 Task: Log work in the project VitalTech for the issue 'Implement a new cloud-based procurement system for a company with advanced vendor management and sourcing capabilities' spent time as '3w 1d 23h 48m' and remaining time as '6w 5d 11h 46m' and move to bottom of backlog. Now add the issue to the epic 'Network Upgrade'.
Action: Mouse moved to (230, 64)
Screenshot: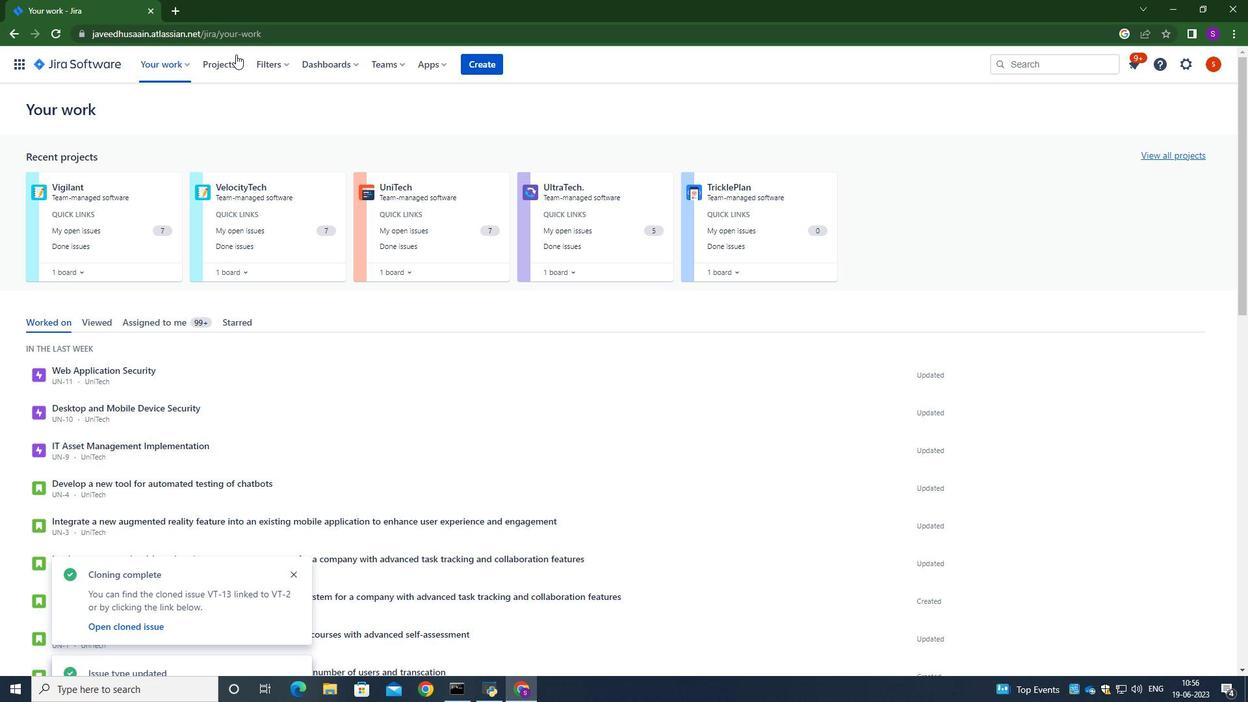 
Action: Mouse pressed left at (230, 64)
Screenshot: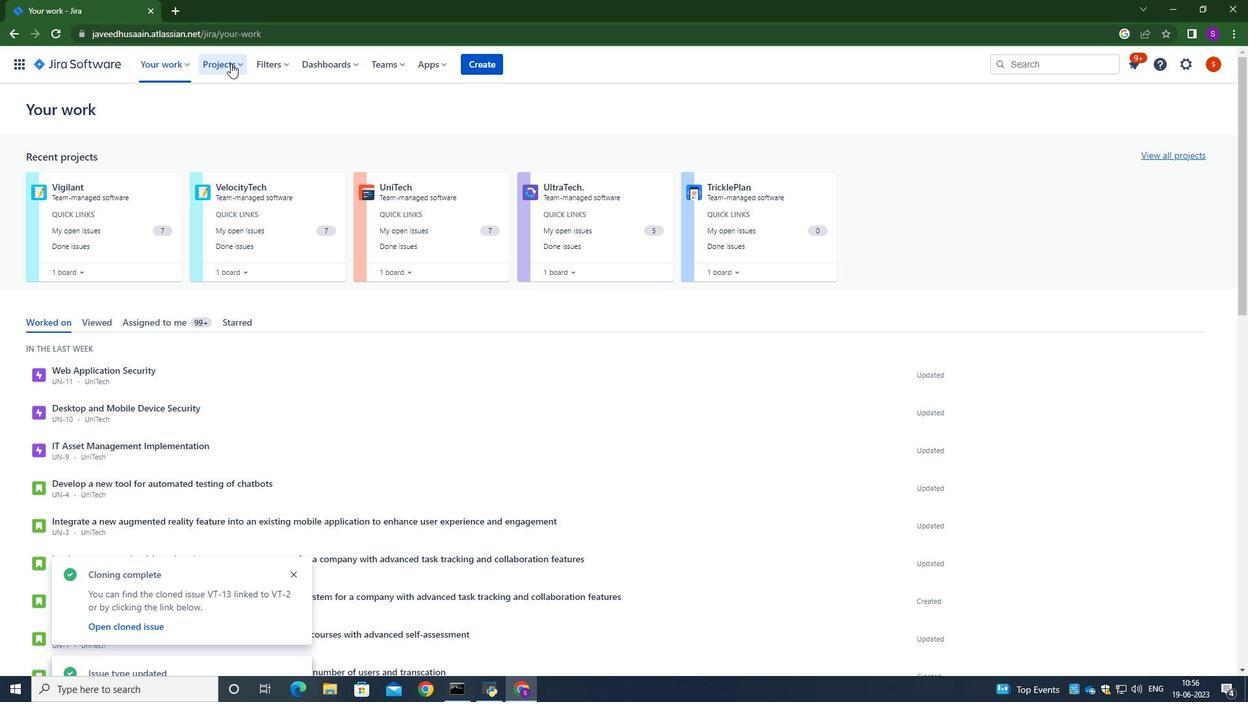 
Action: Mouse moved to (266, 152)
Screenshot: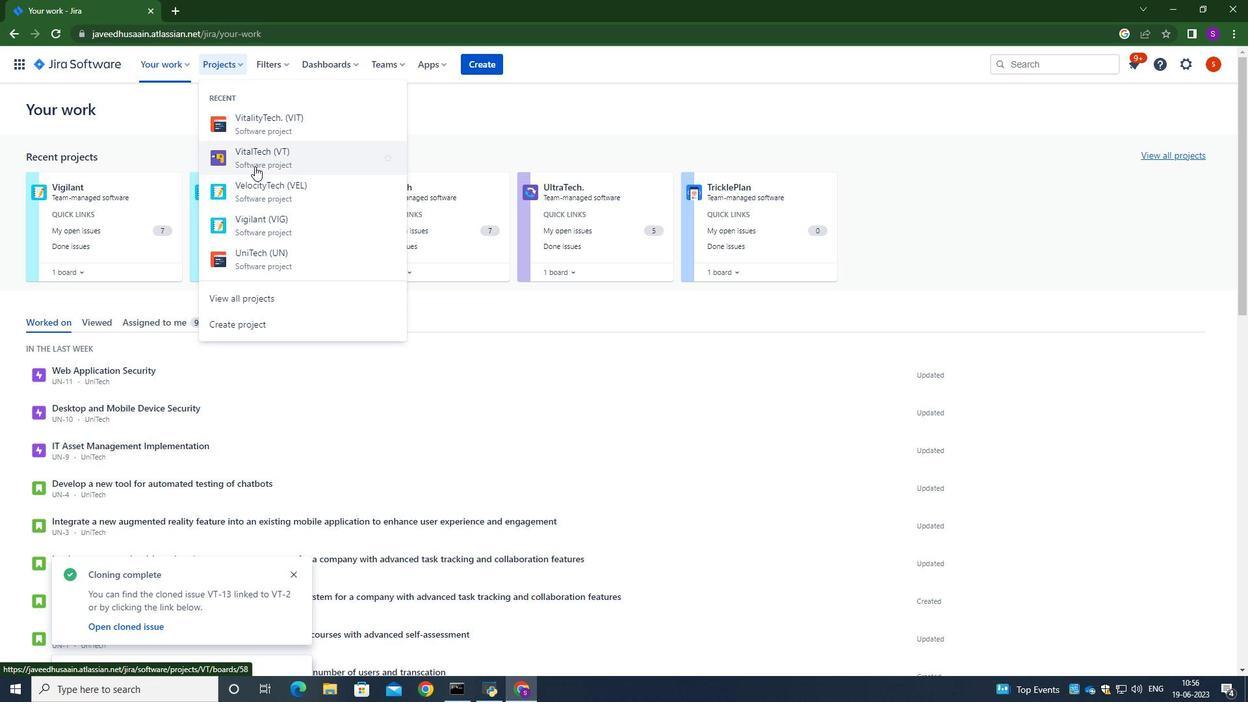 
Action: Mouse pressed left at (266, 152)
Screenshot: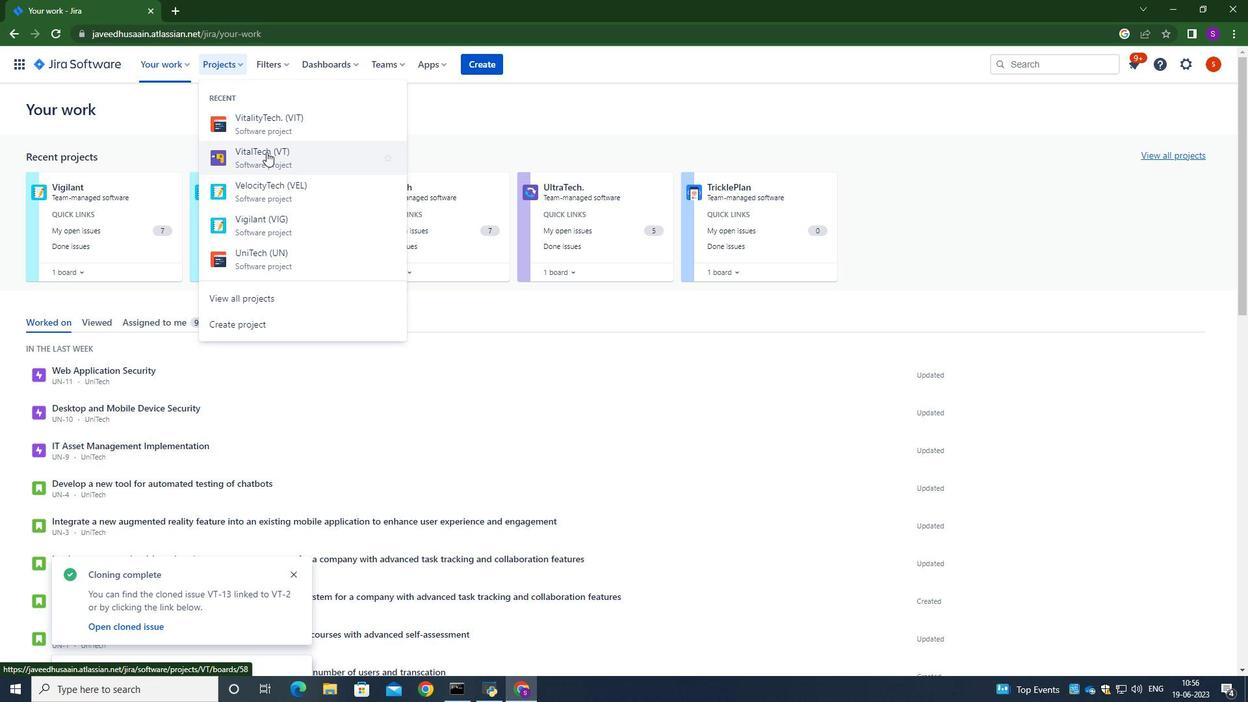 
Action: Mouse moved to (76, 199)
Screenshot: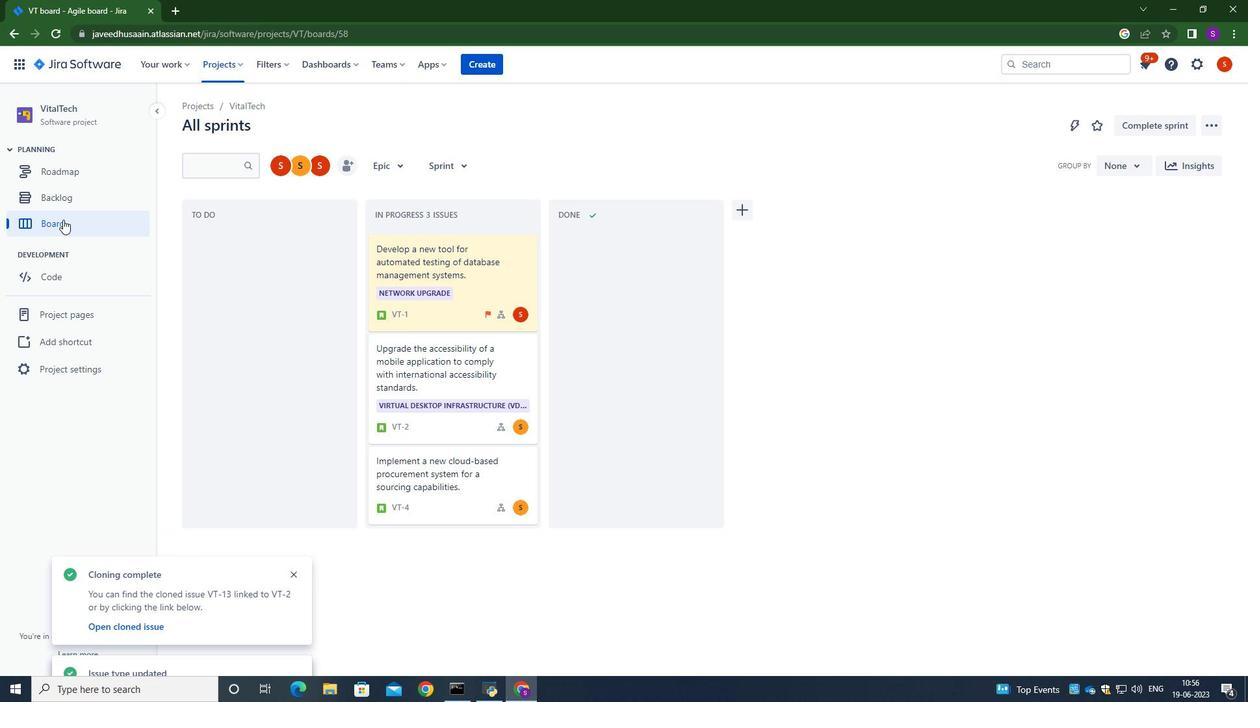 
Action: Mouse pressed left at (76, 199)
Screenshot: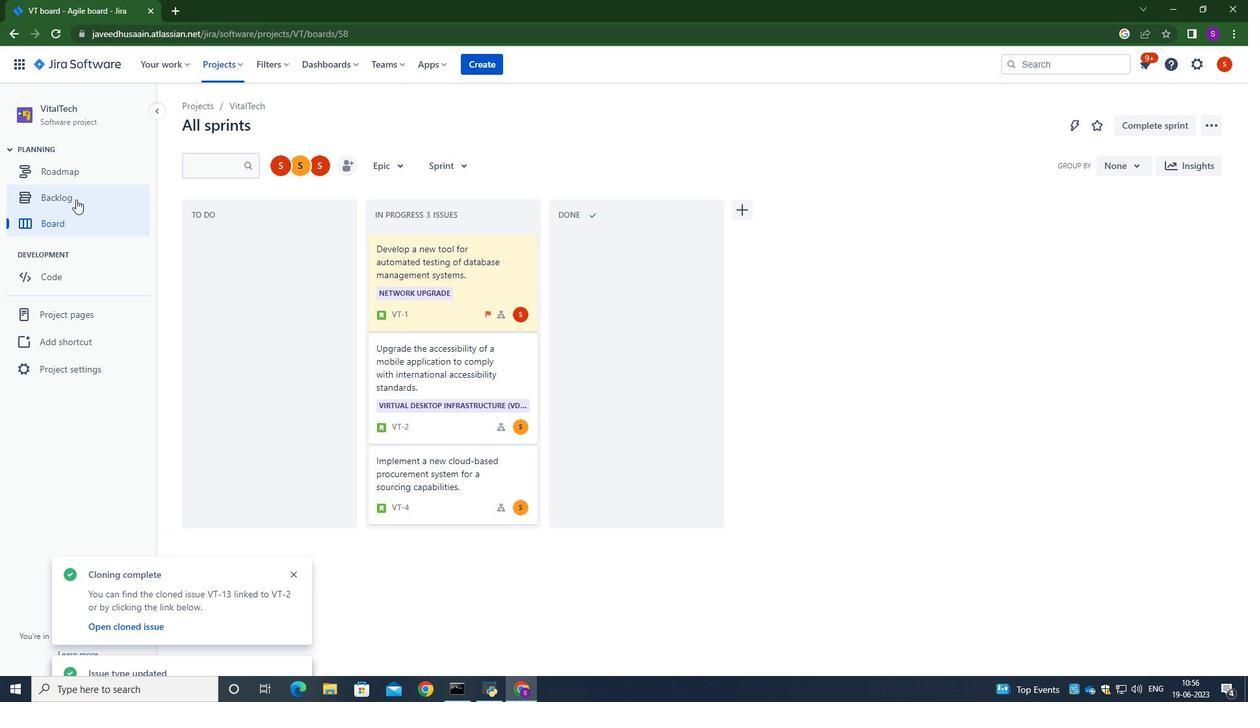 
Action: Mouse moved to (534, 295)
Screenshot: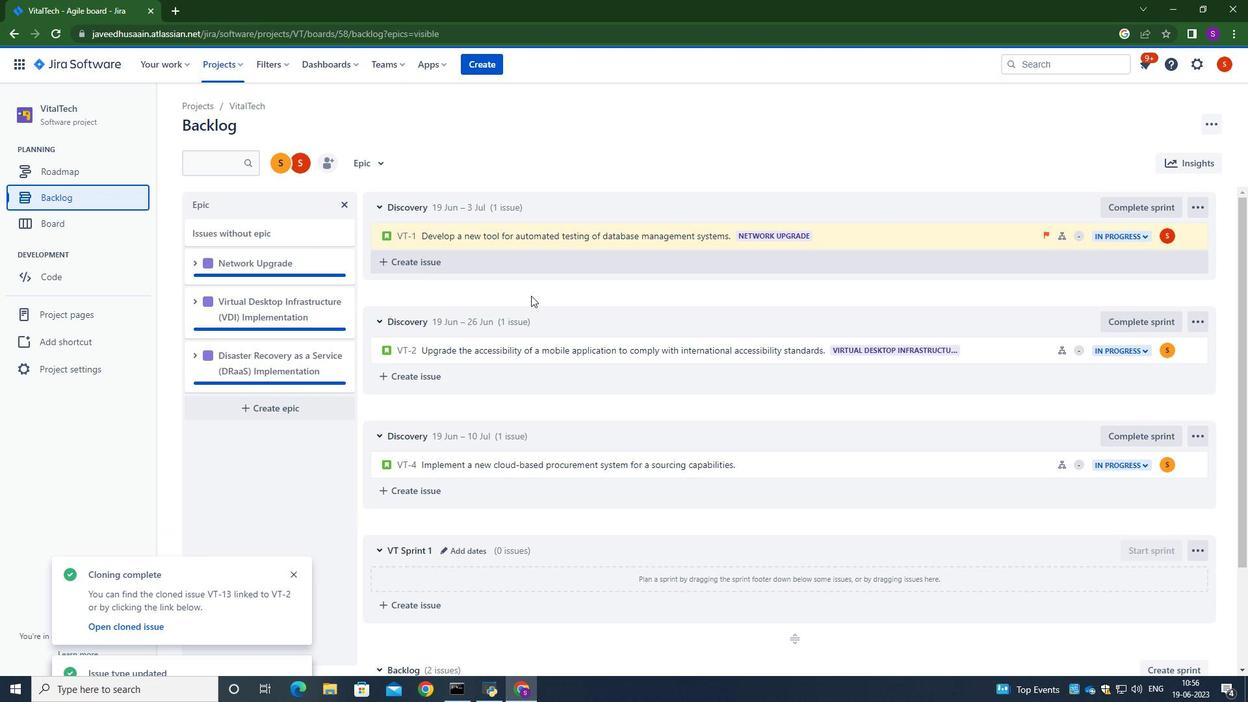 
Action: Mouse scrolled (534, 295) with delta (0, 0)
Screenshot: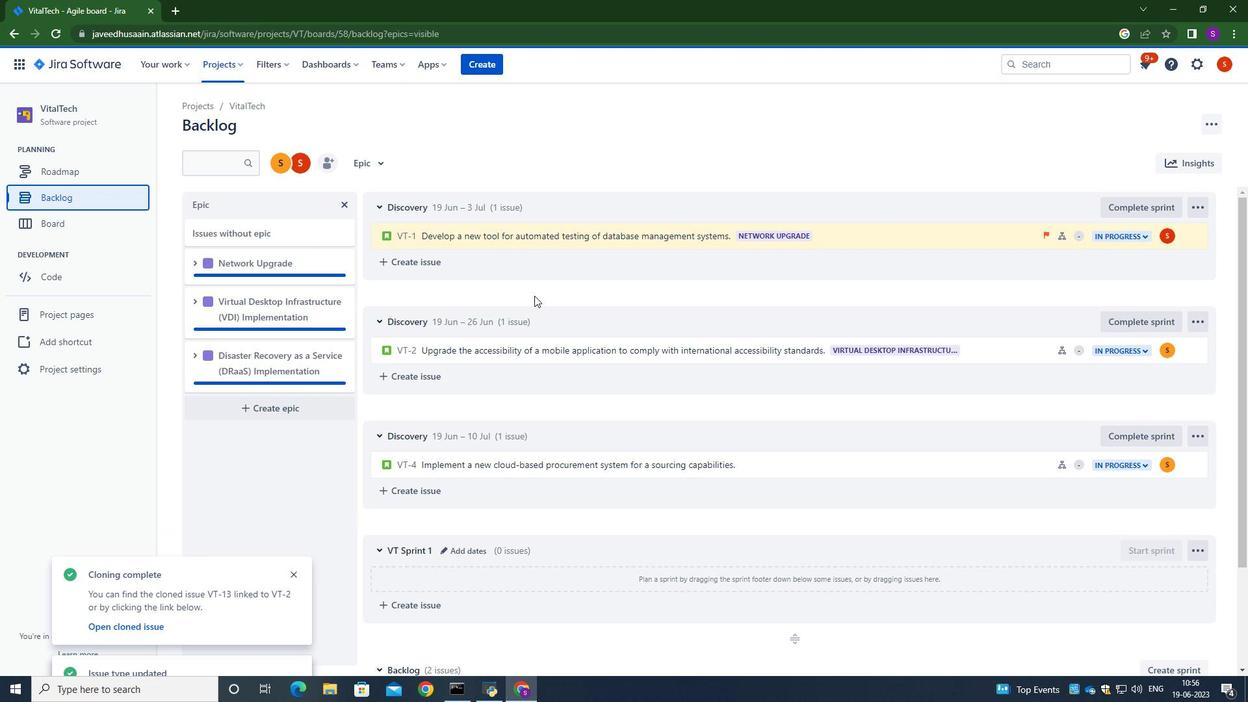 
Action: Mouse moved to (534, 296)
Screenshot: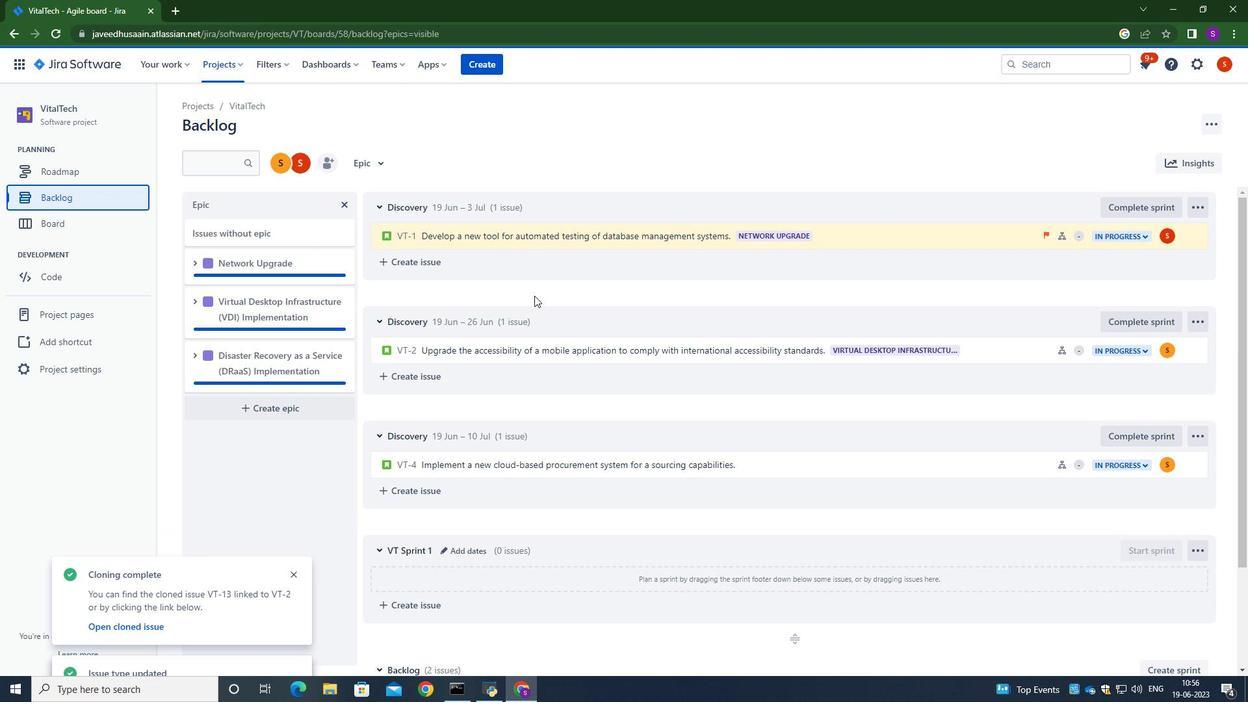 
Action: Mouse scrolled (534, 295) with delta (0, 0)
Screenshot: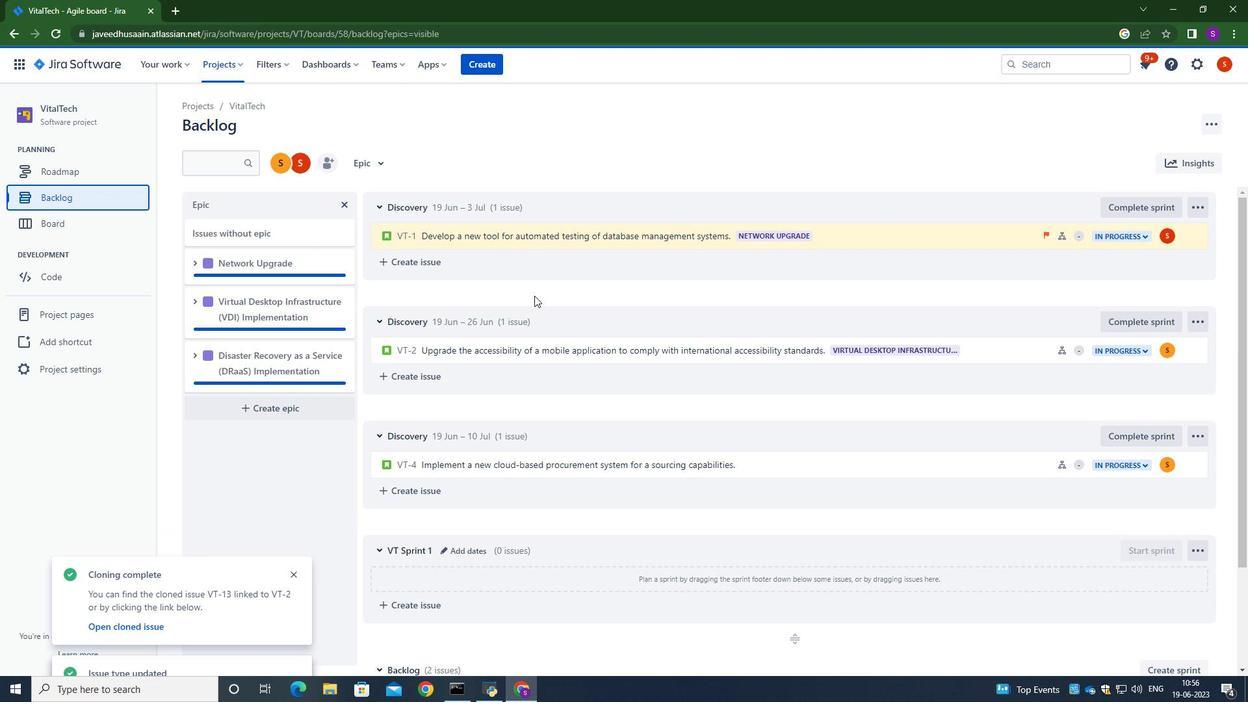 
Action: Mouse scrolled (534, 295) with delta (0, 0)
Screenshot: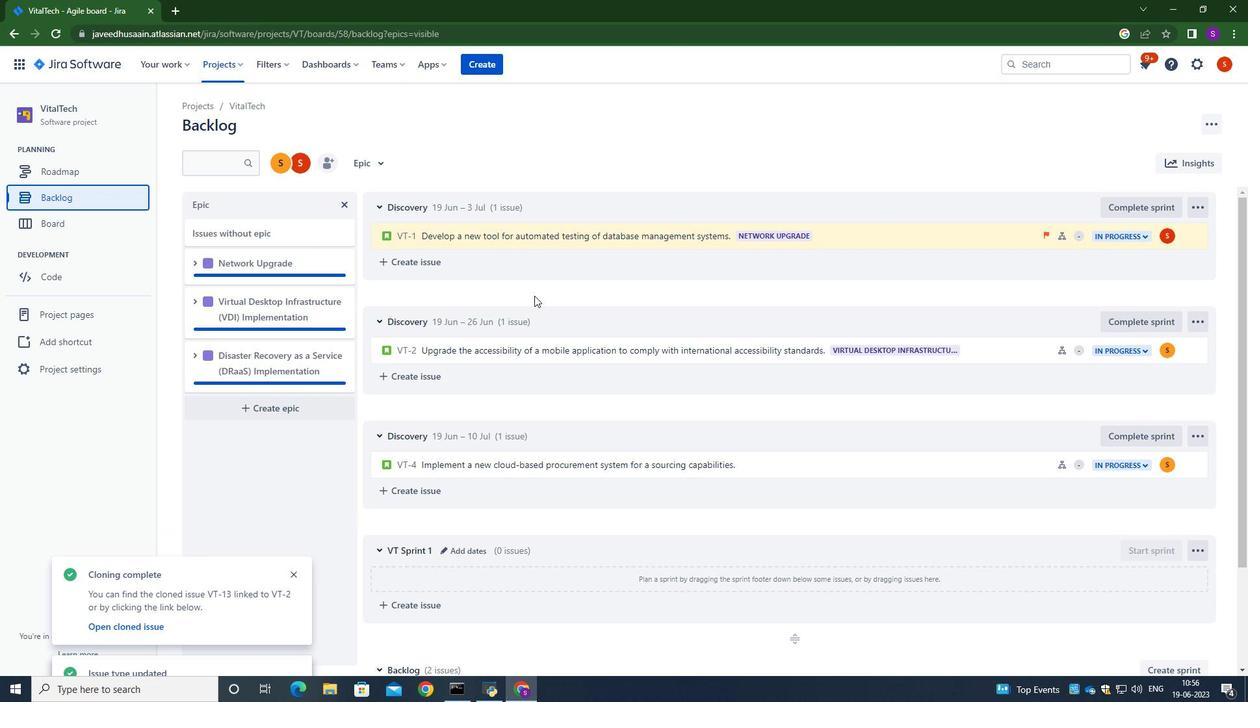 
Action: Mouse scrolled (534, 295) with delta (0, 0)
Screenshot: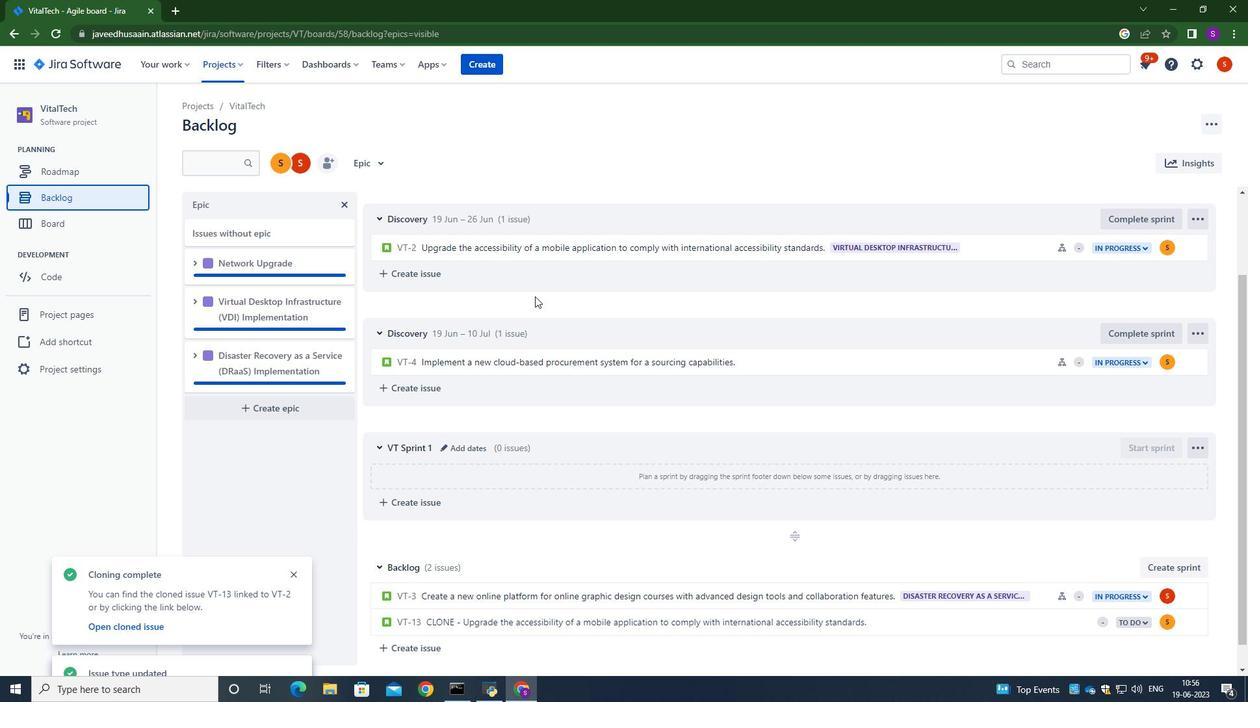 
Action: Mouse scrolled (534, 295) with delta (0, 0)
Screenshot: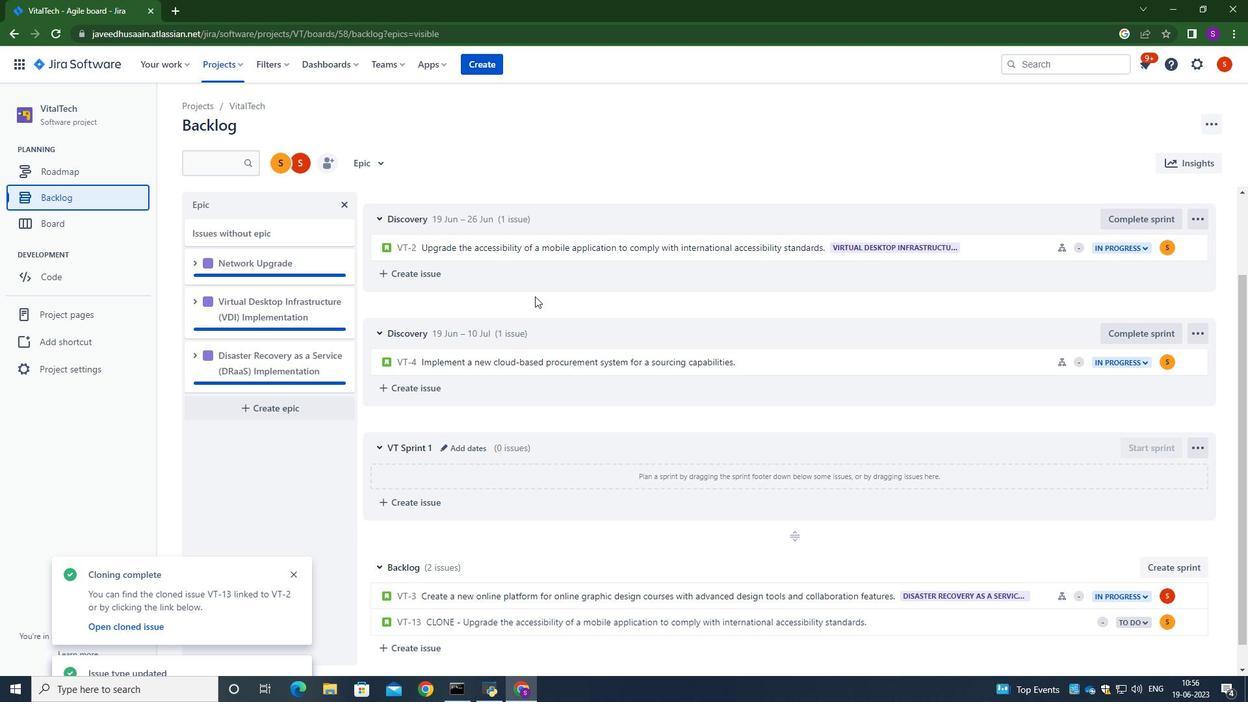 
Action: Mouse moved to (523, 336)
Screenshot: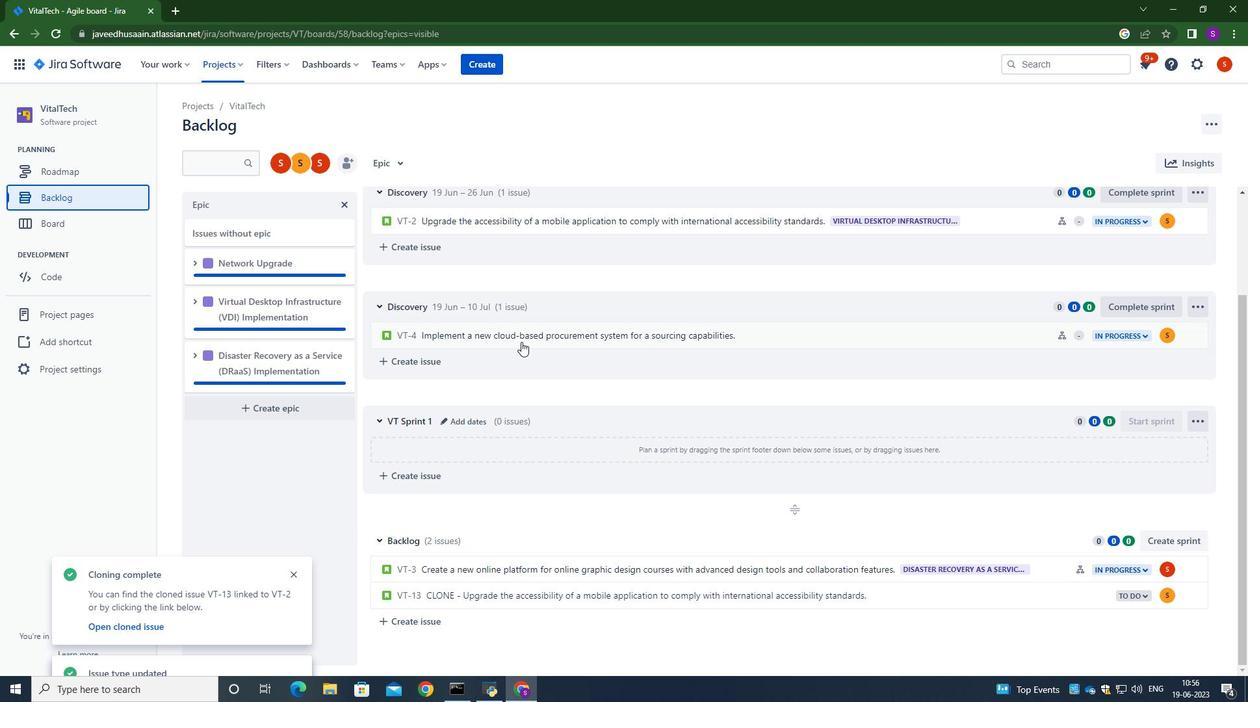 
Action: Mouse pressed left at (523, 336)
Screenshot: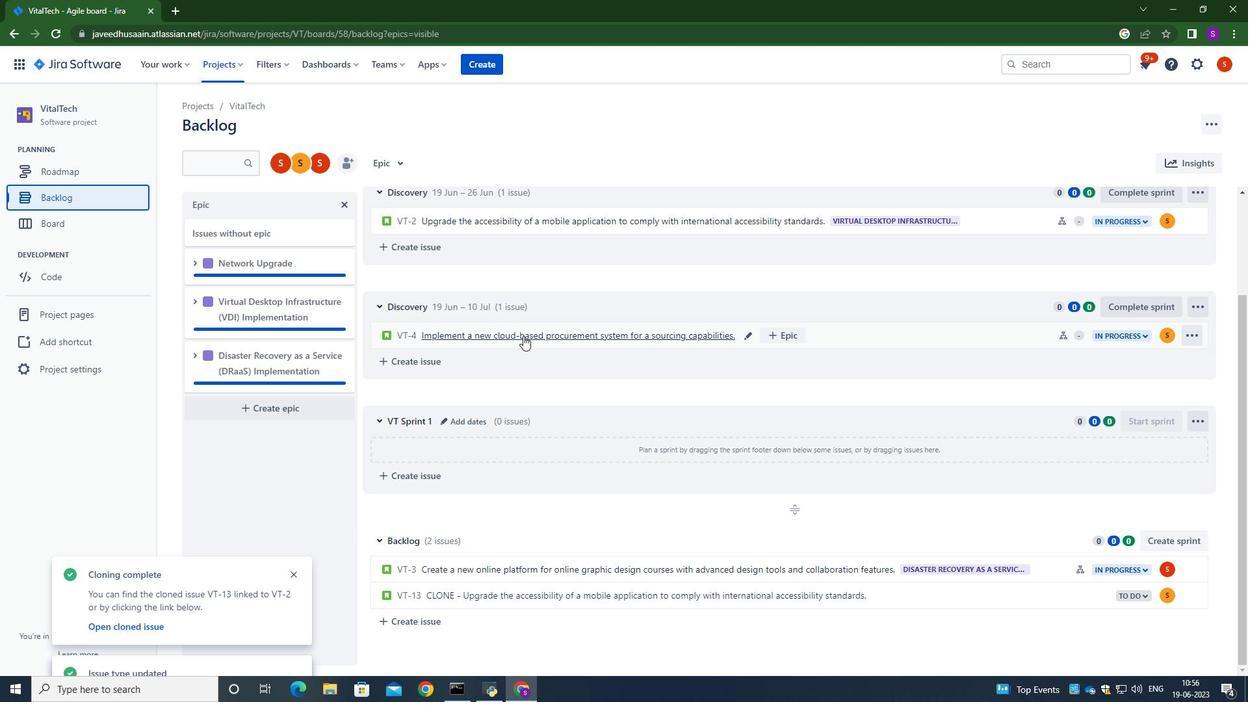 
Action: Mouse moved to (1196, 206)
Screenshot: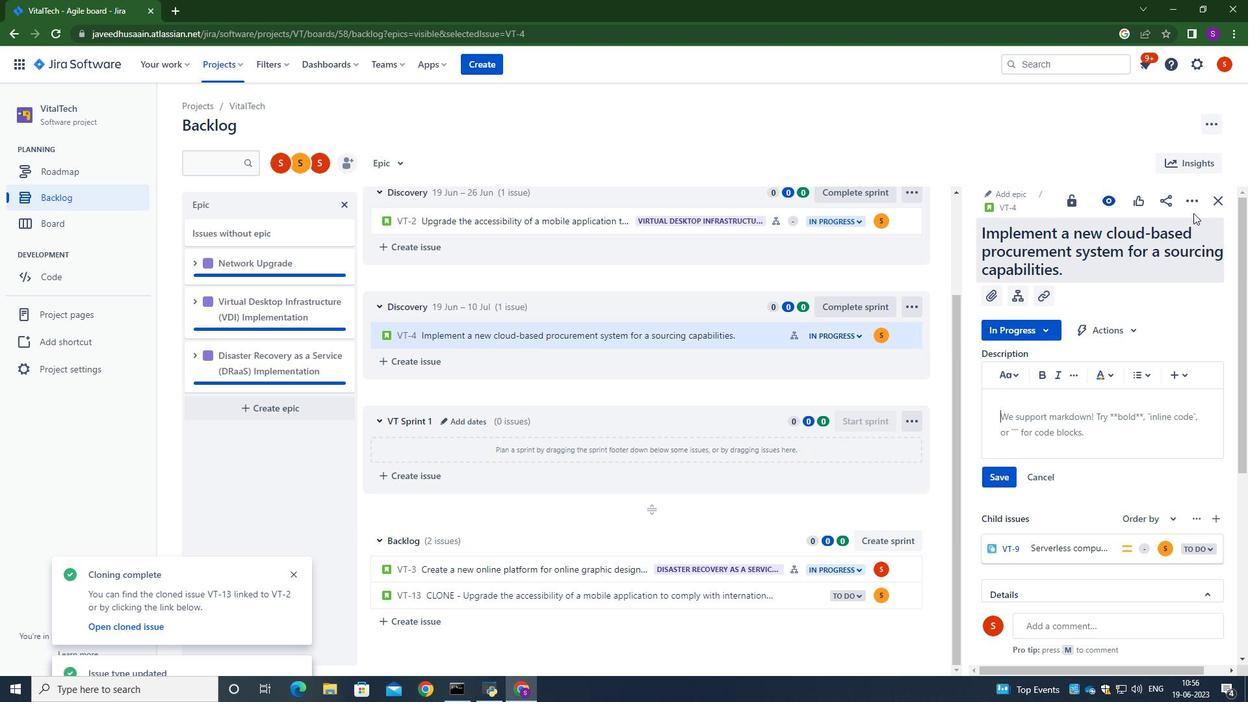 
Action: Mouse pressed left at (1196, 206)
Screenshot: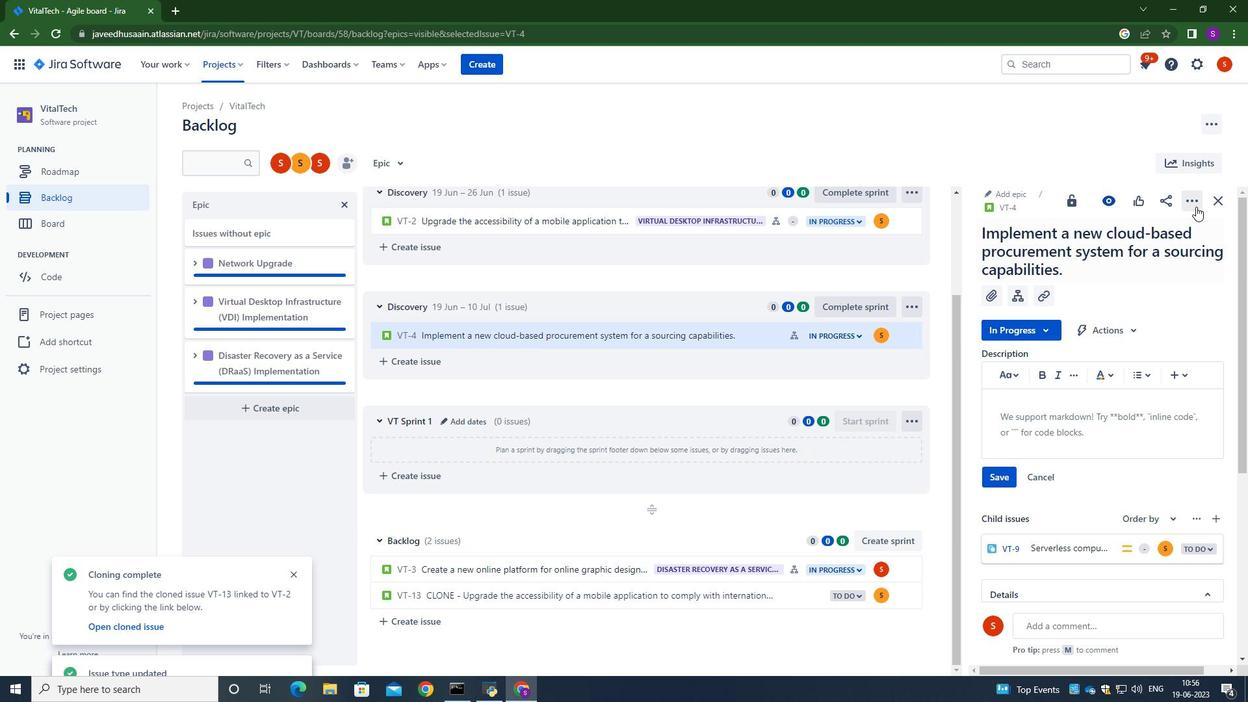 
Action: Mouse moved to (1149, 235)
Screenshot: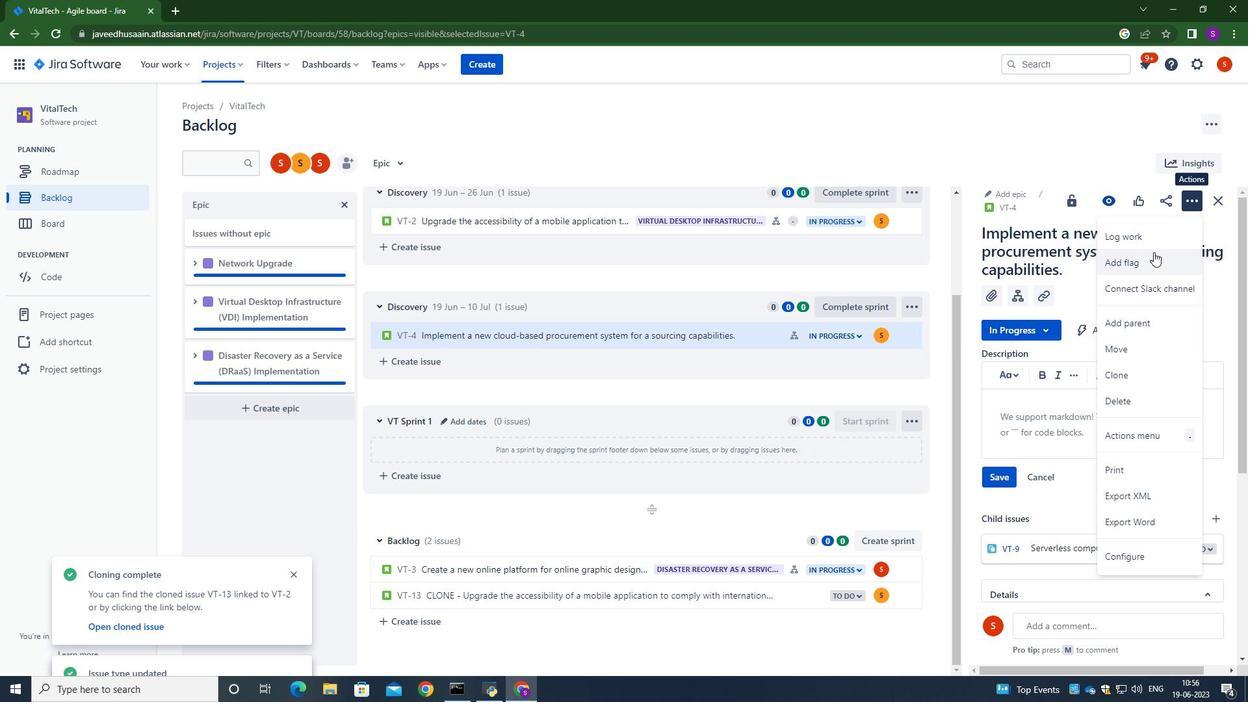
Action: Mouse pressed left at (1149, 235)
Screenshot: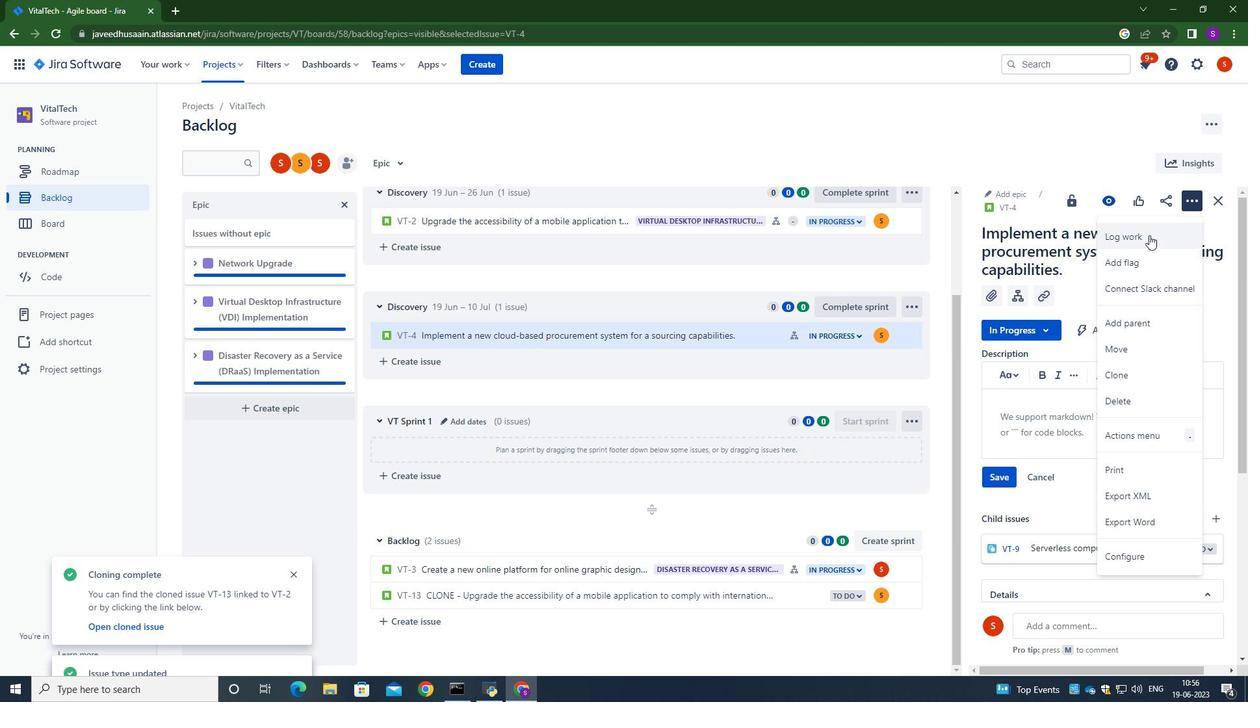 
Action: Mouse moved to (573, 196)
Screenshot: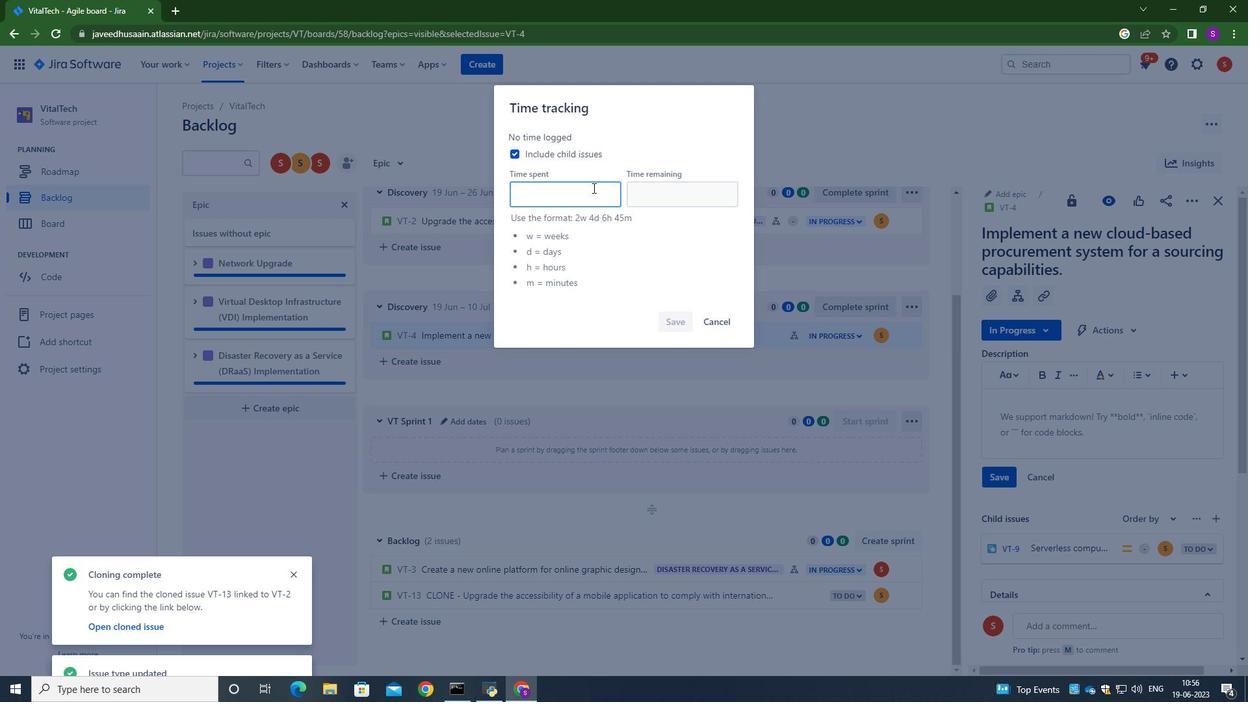 
Action: Mouse pressed left at (573, 196)
Screenshot: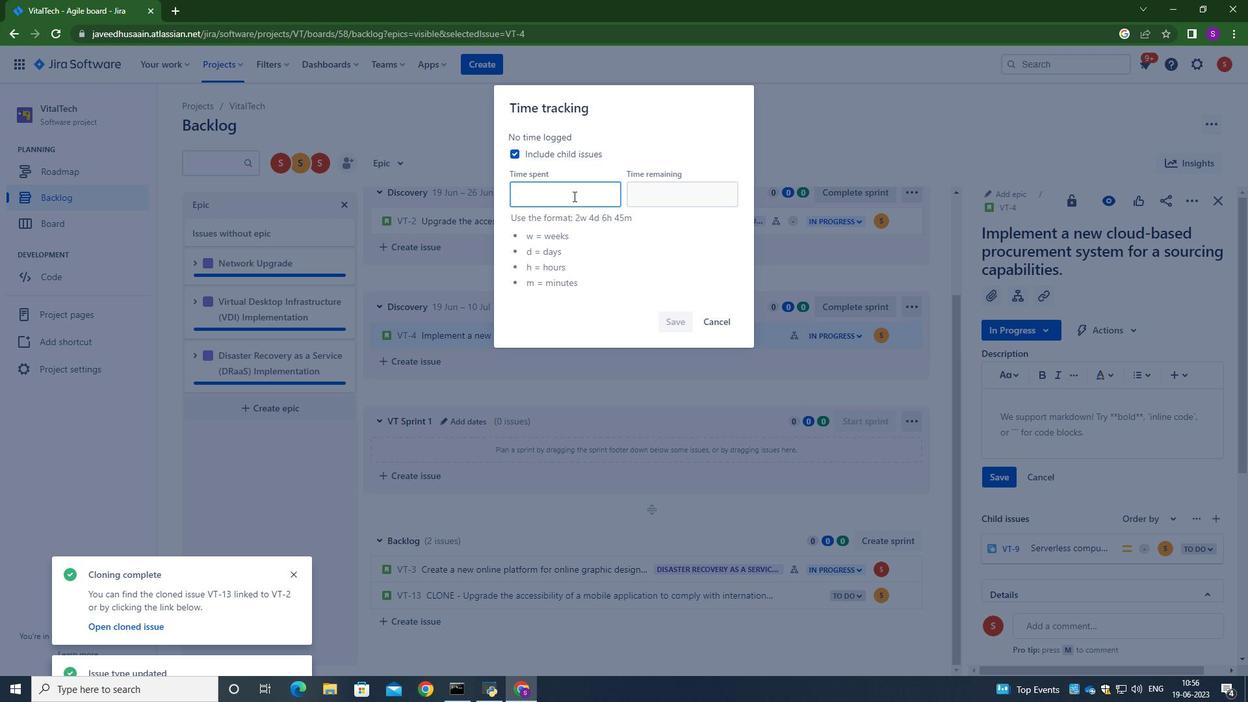 
Action: Key pressed 3w<Key.space>1d<Key.space>23h<Key.space>48m<Key.tab>6w<Key.space>5d<Key.space>11h<Key.space>46m
Screenshot: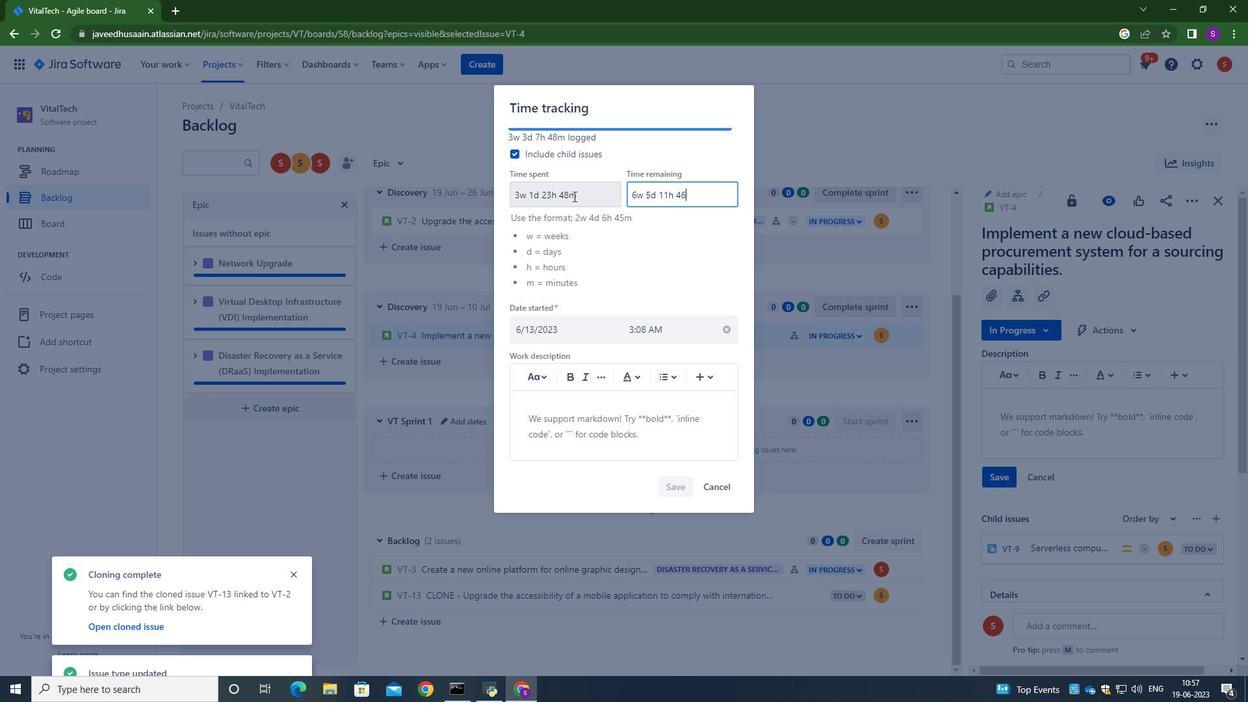 
Action: Mouse moved to (678, 487)
Screenshot: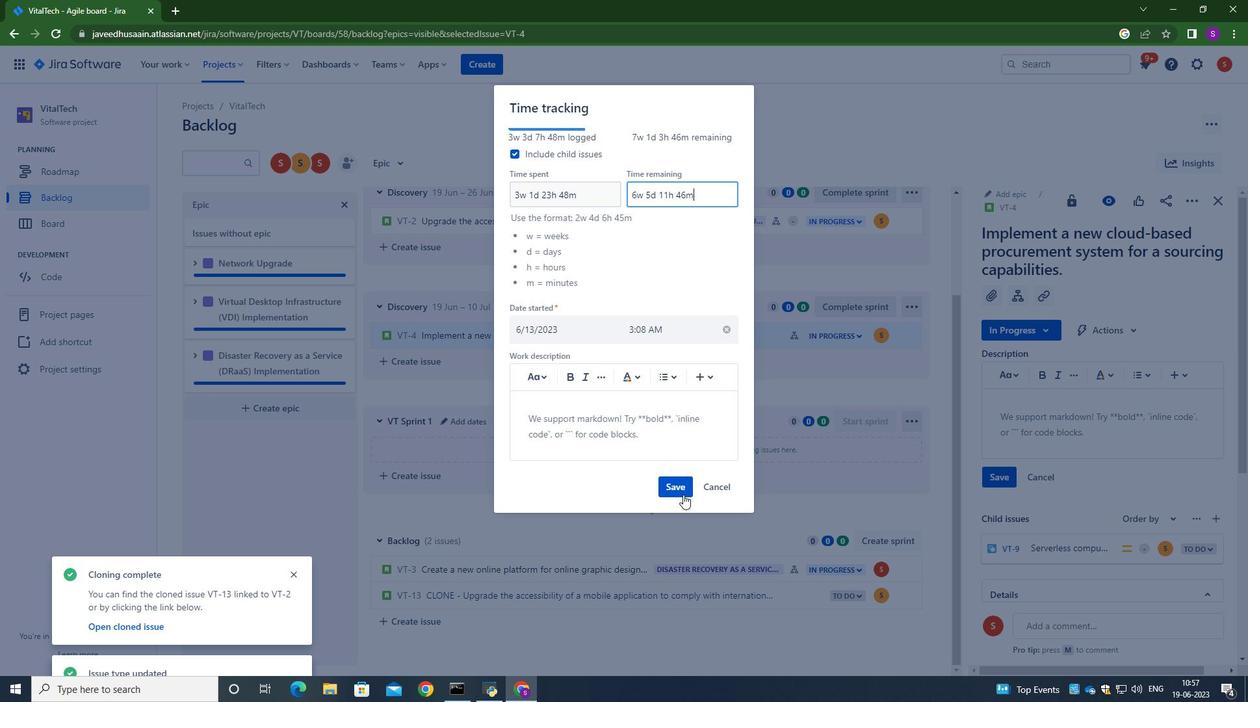 
Action: Mouse pressed left at (678, 487)
Screenshot: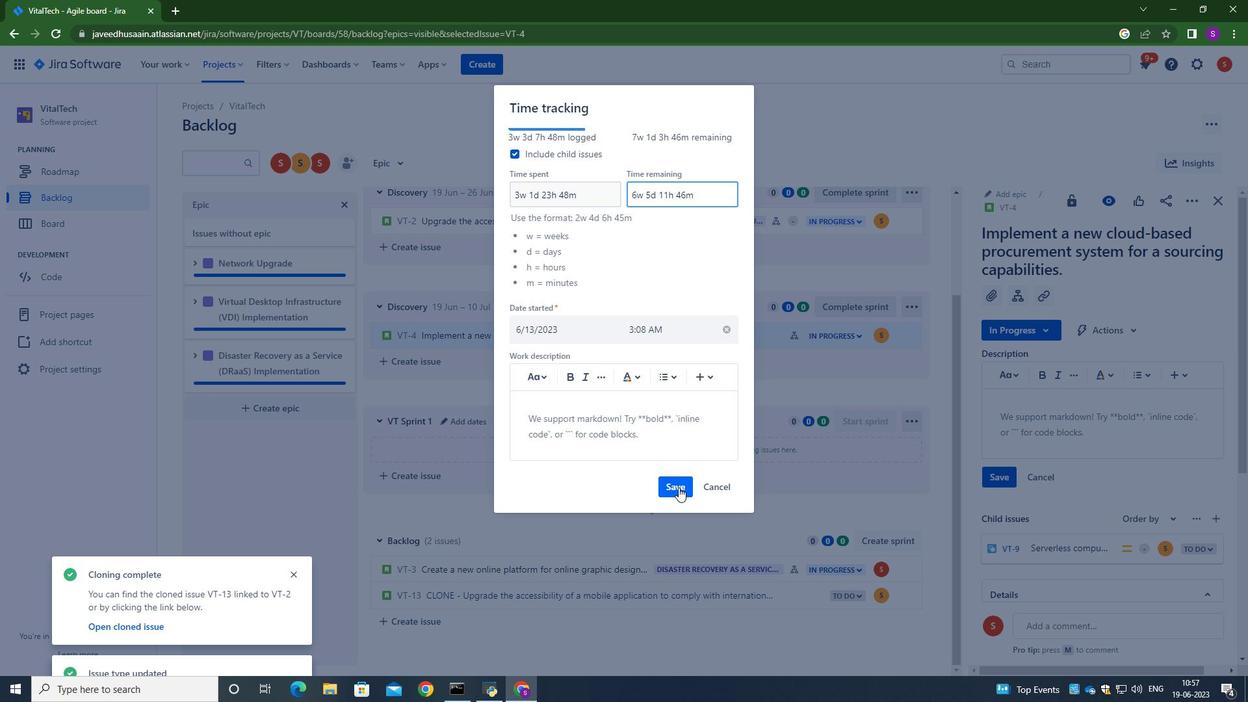
Action: Mouse moved to (652, 404)
Screenshot: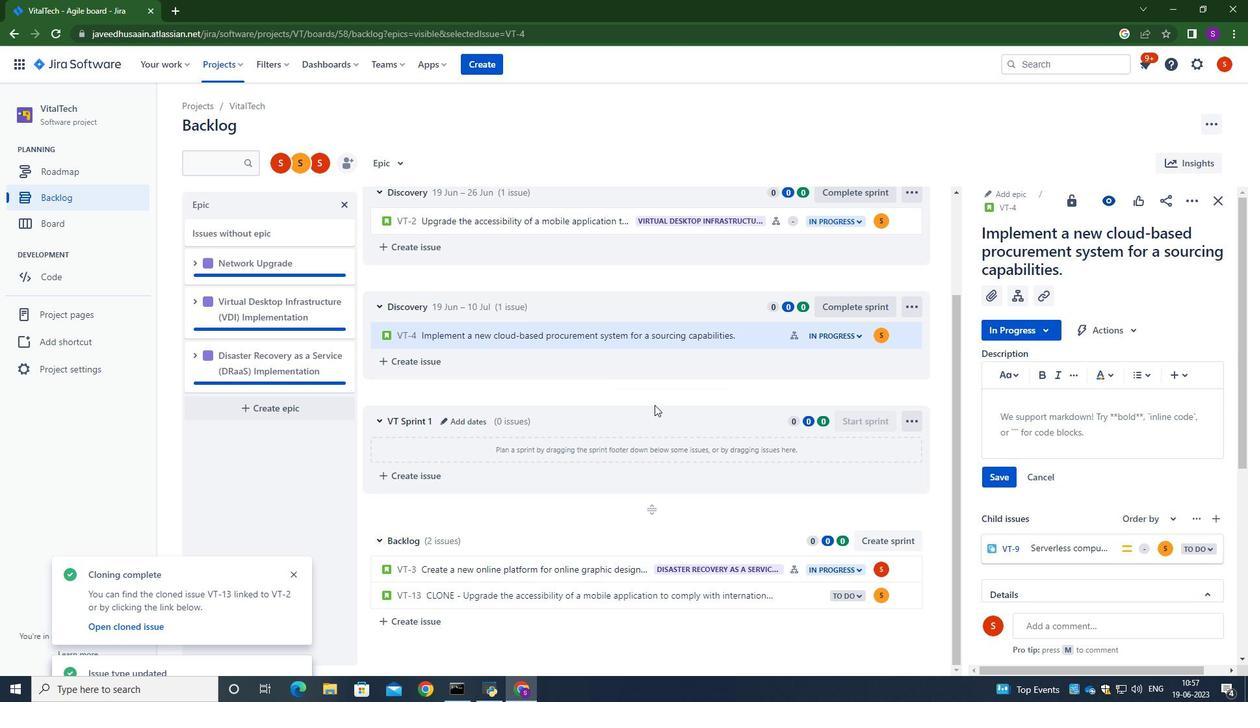 
Action: Mouse scrolled (652, 404) with delta (0, 0)
Screenshot: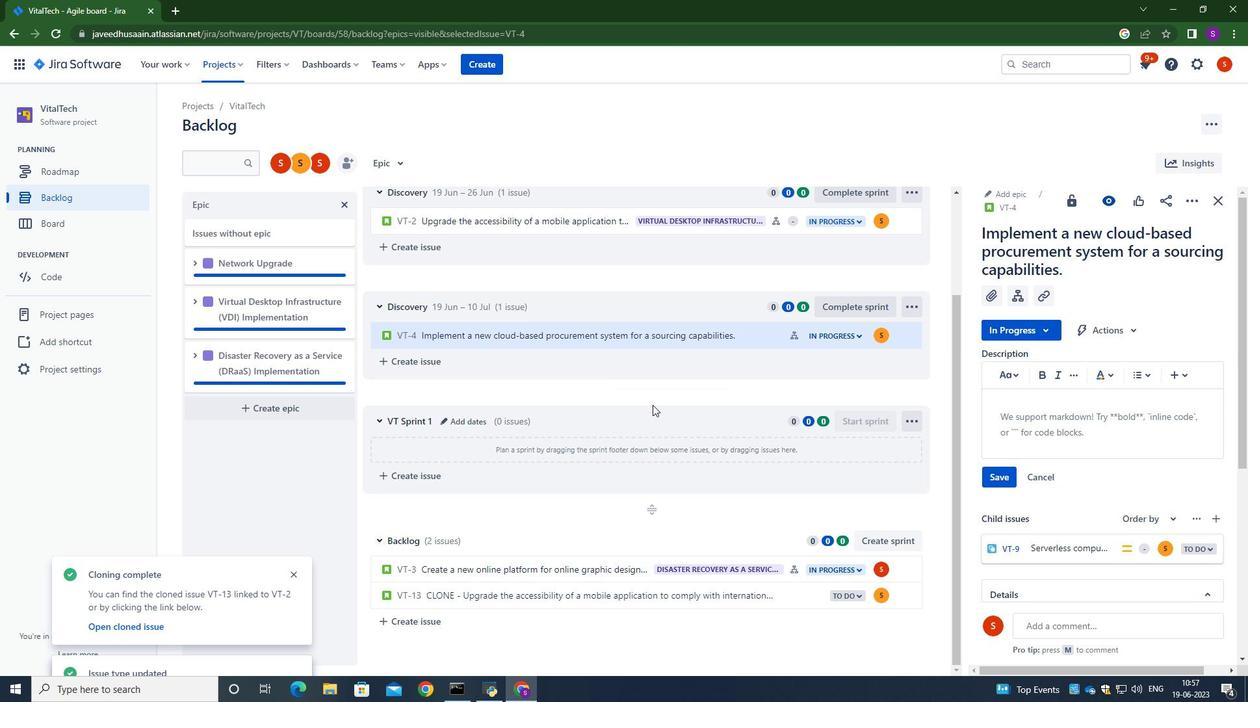 
Action: Mouse moved to (911, 334)
Screenshot: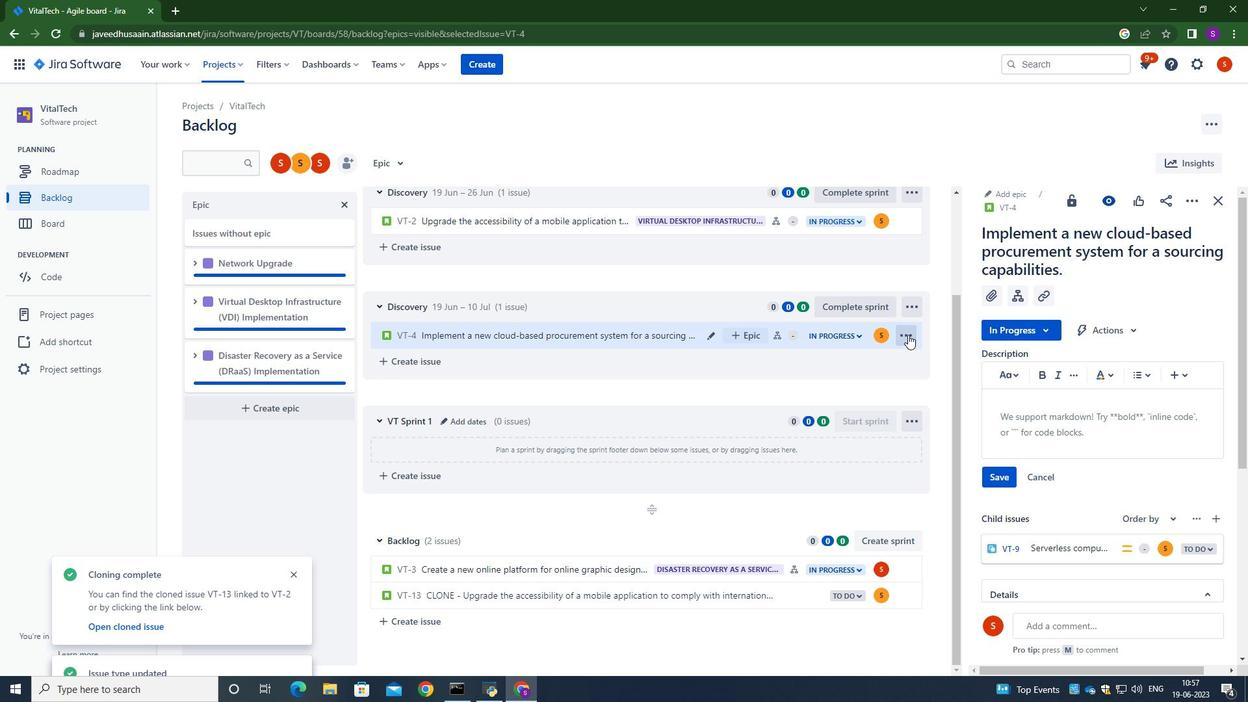 
Action: Mouse pressed left at (911, 334)
Screenshot: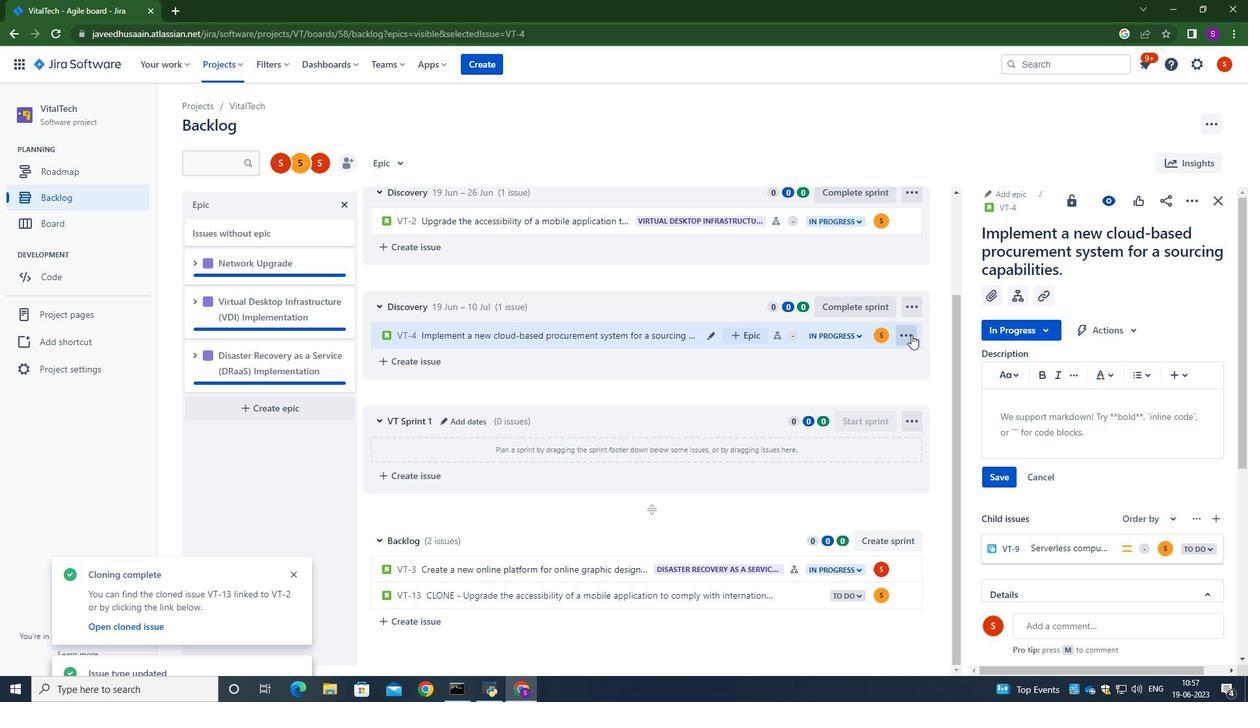 
Action: Mouse moved to (886, 586)
Screenshot: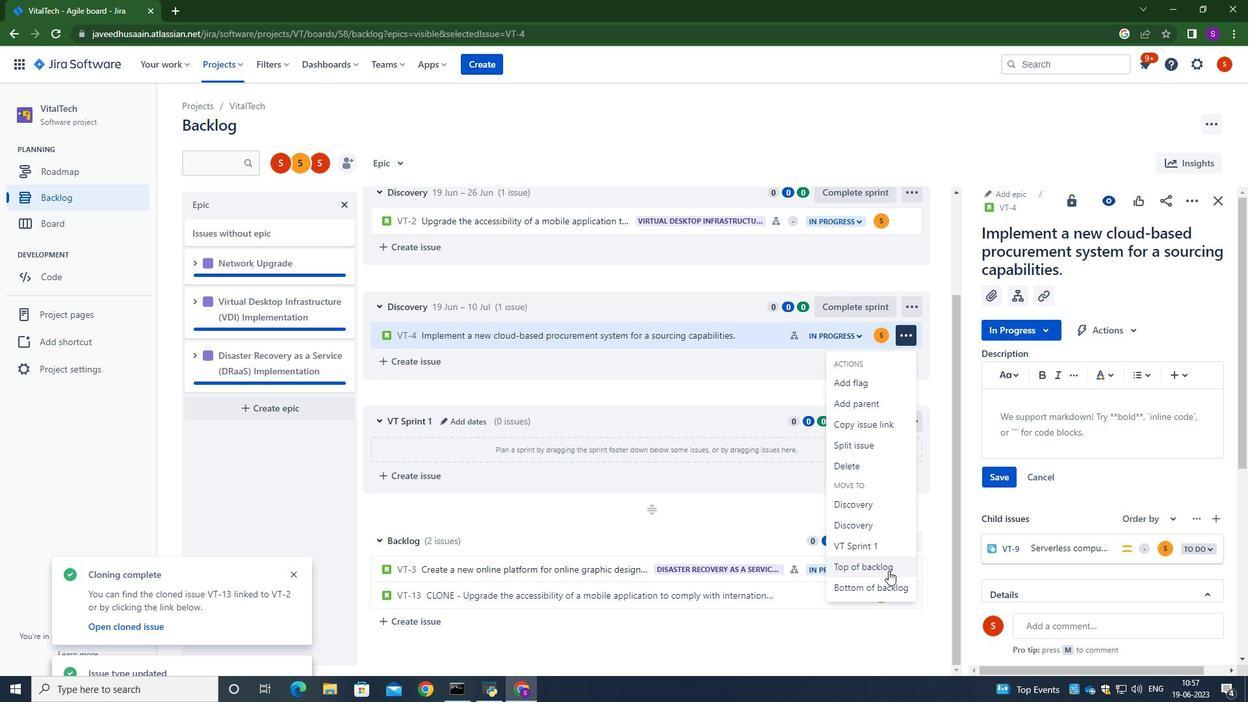 
Action: Mouse pressed left at (886, 586)
Screenshot: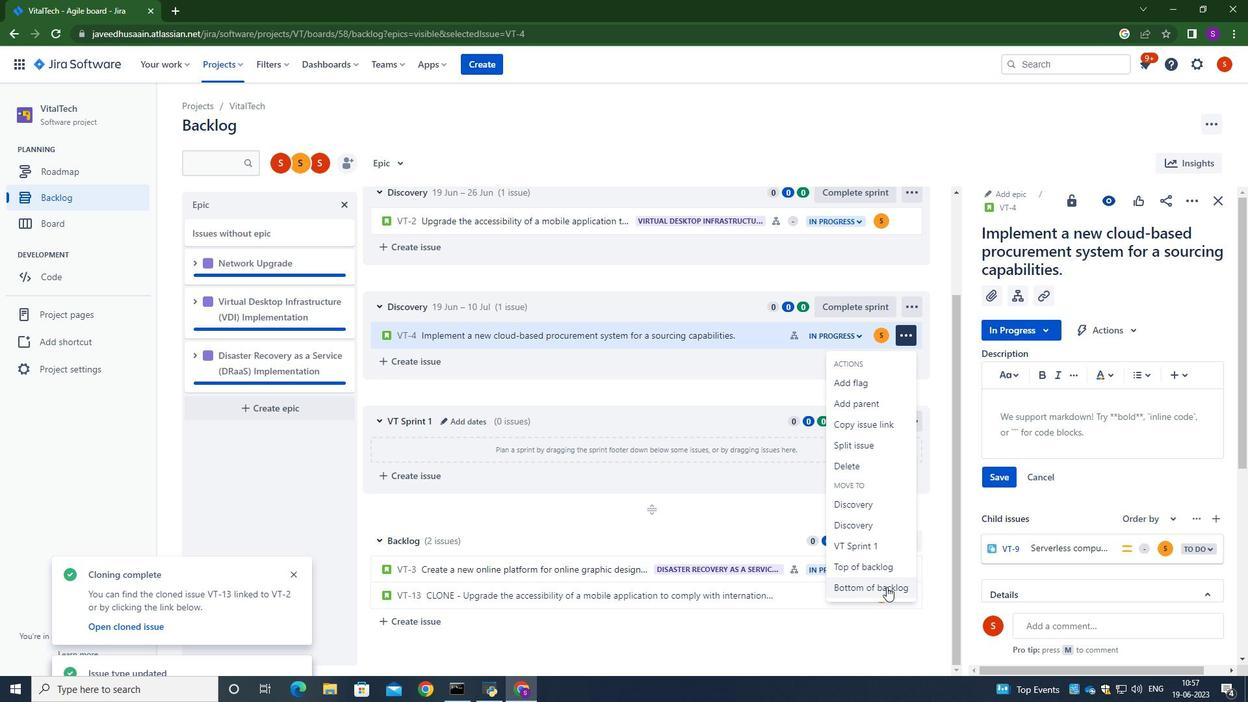 
Action: Mouse moved to (666, 219)
Screenshot: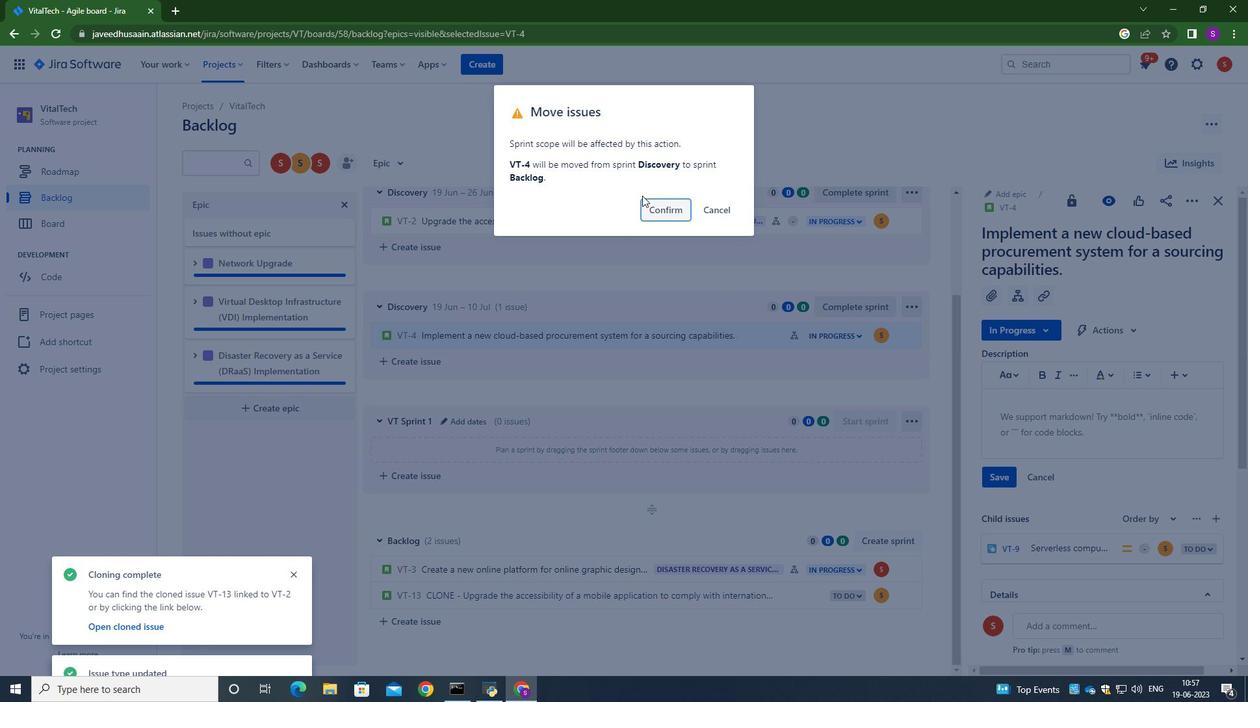 
Action: Mouse pressed left at (666, 219)
Screenshot: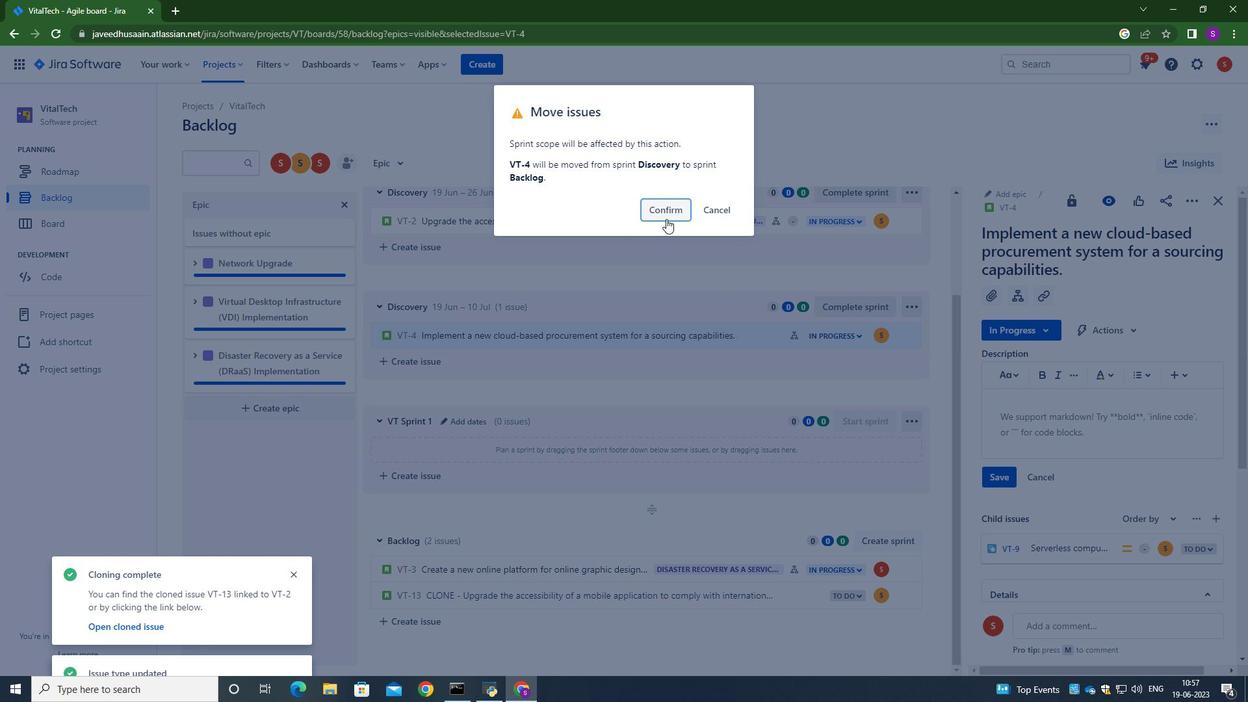 
Action: Mouse moved to (653, 432)
Screenshot: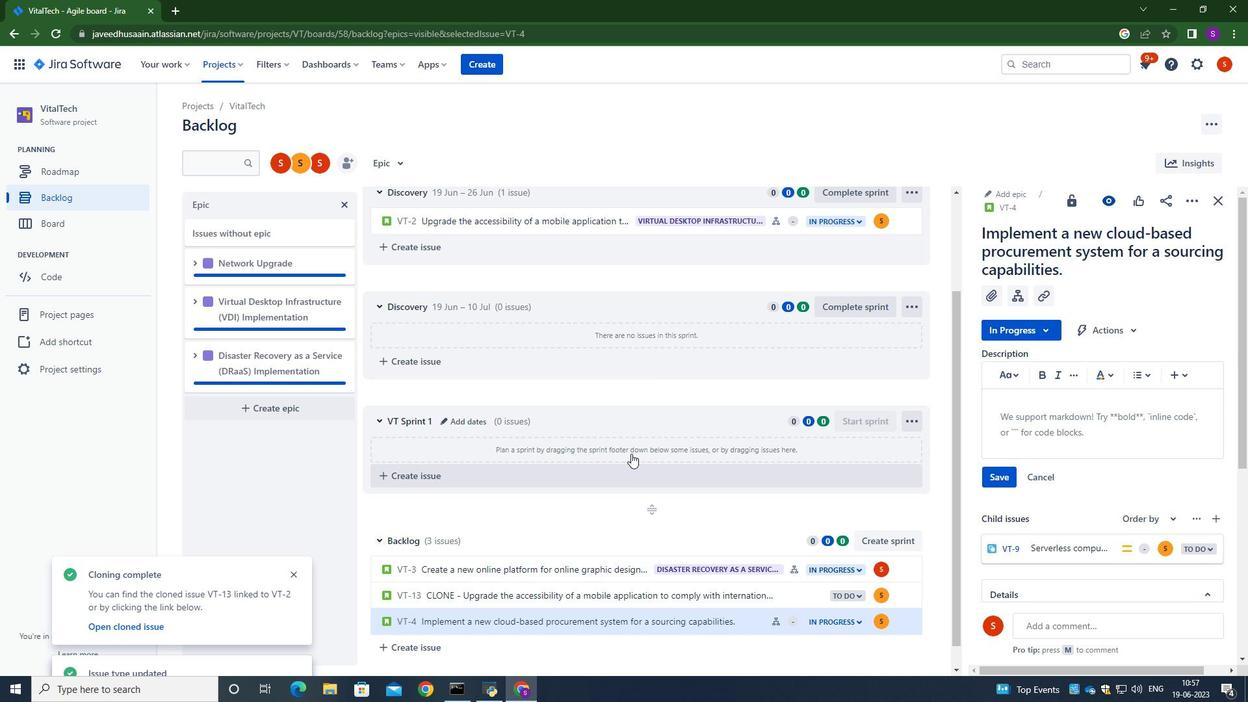 
Action: Mouse scrolled (653, 432) with delta (0, 0)
Screenshot: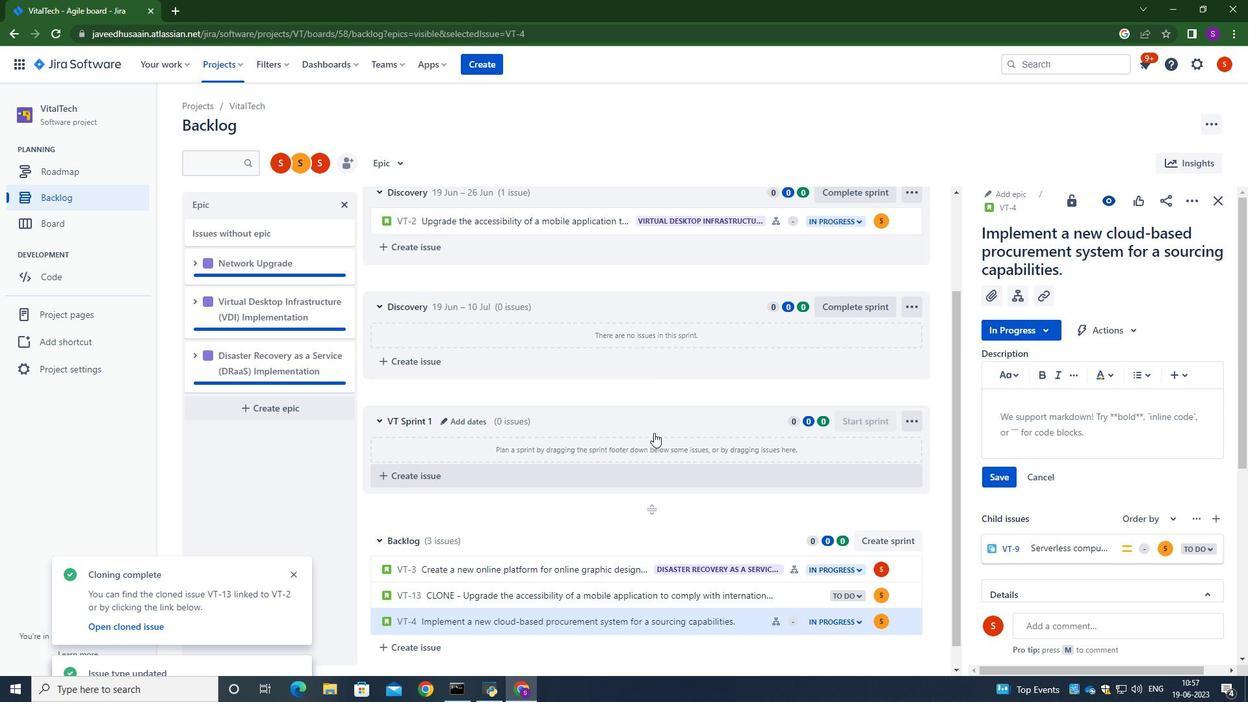 
Action: Mouse scrolled (653, 432) with delta (0, 0)
Screenshot: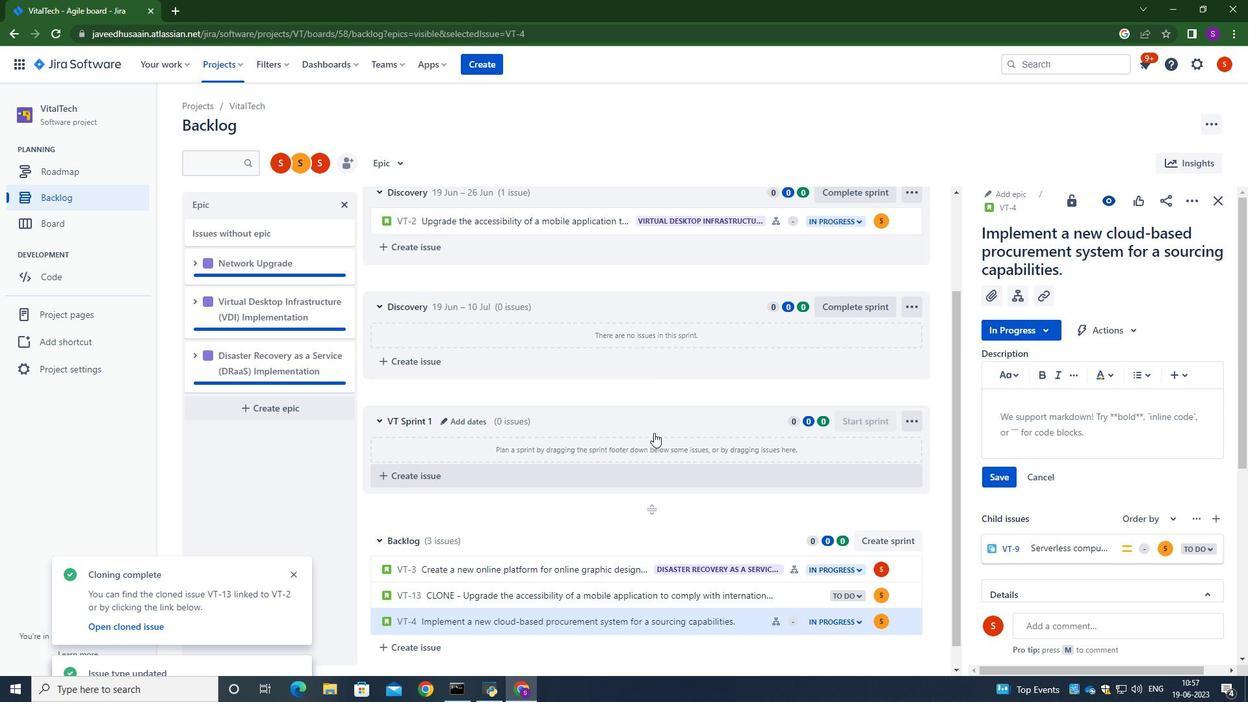 
Action: Mouse moved to (734, 594)
Screenshot: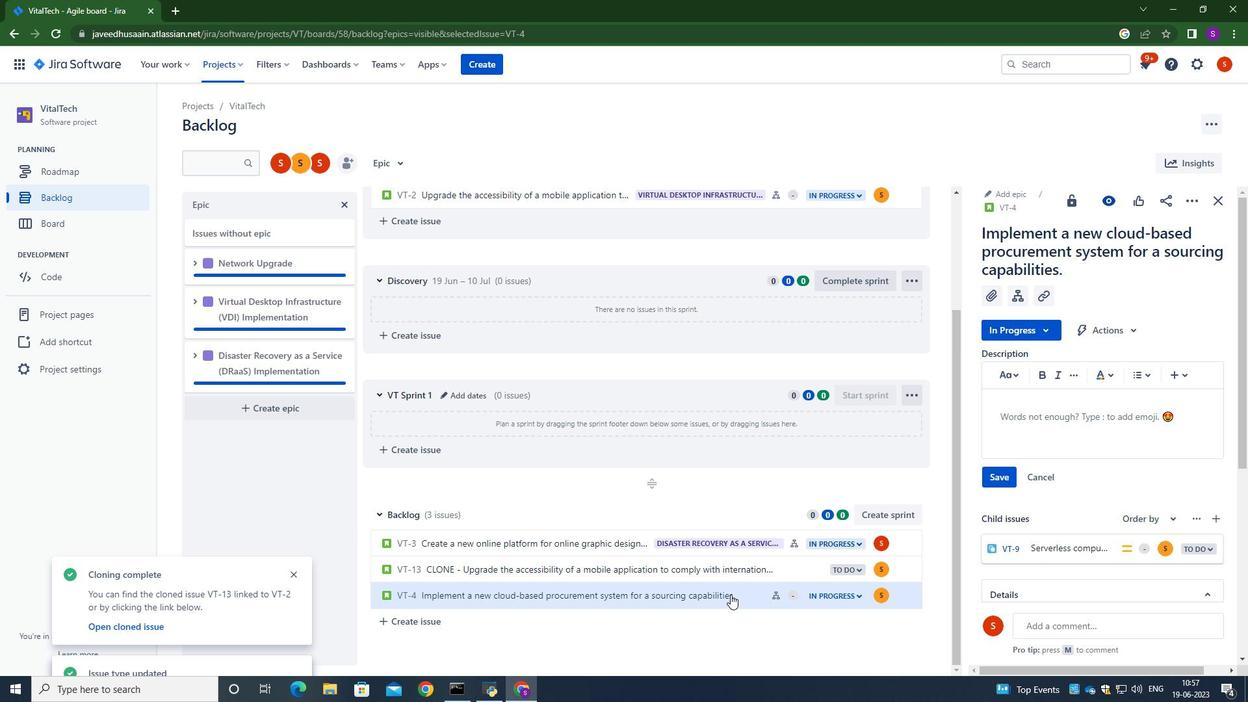 
Action: Mouse pressed left at (734, 594)
Screenshot: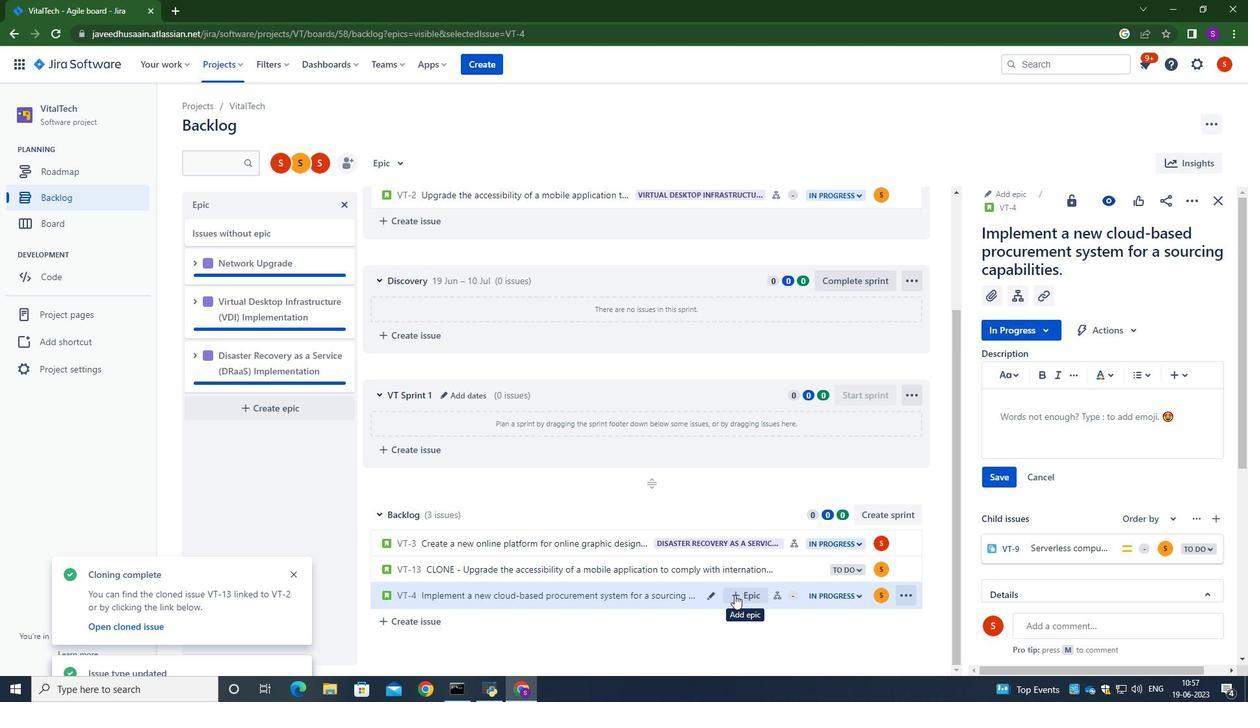 
Action: Mouse moved to (837, 490)
Screenshot: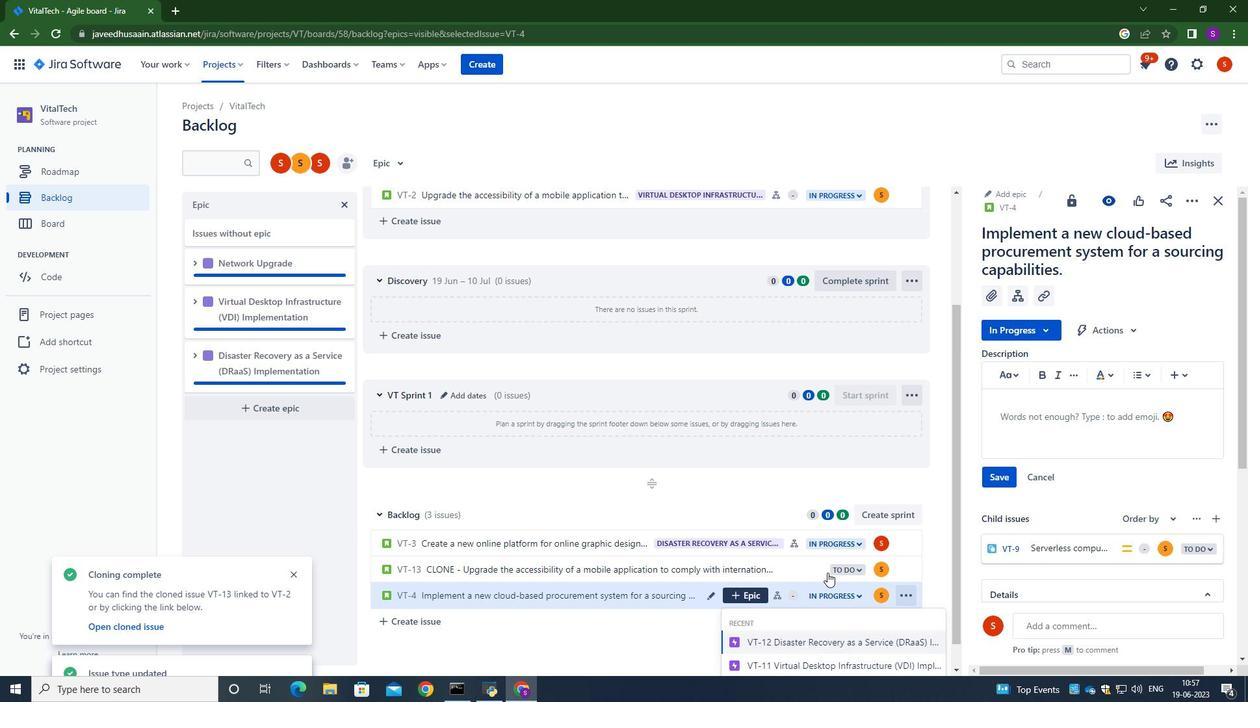 
Action: Mouse scrolled (837, 490) with delta (0, 0)
Screenshot: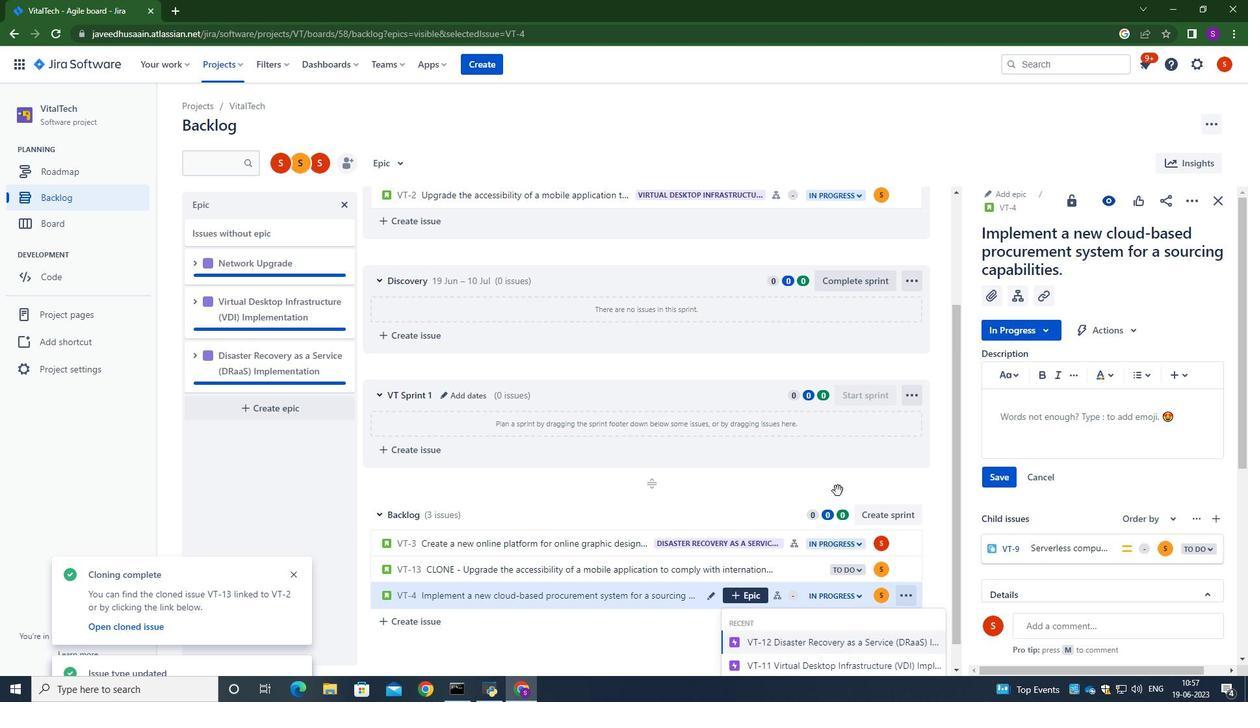 
Action: Mouse scrolled (837, 490) with delta (0, 0)
Screenshot: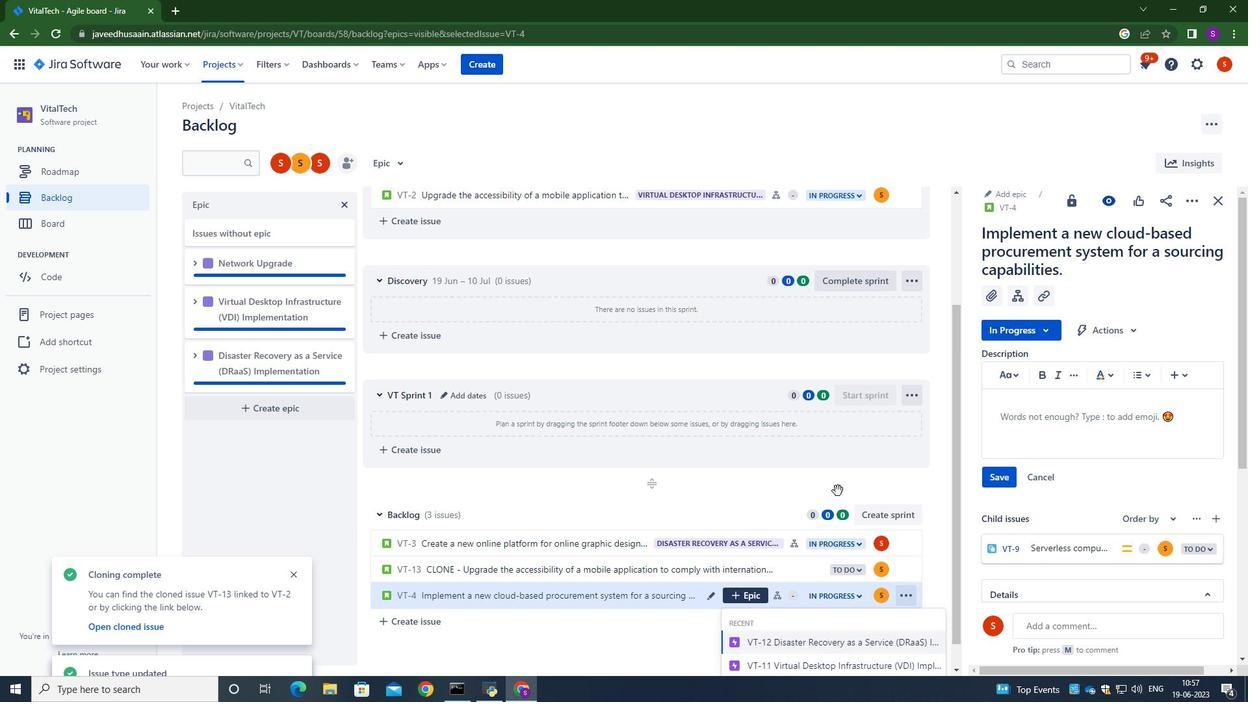 
Action: Mouse scrolled (837, 490) with delta (0, 0)
Screenshot: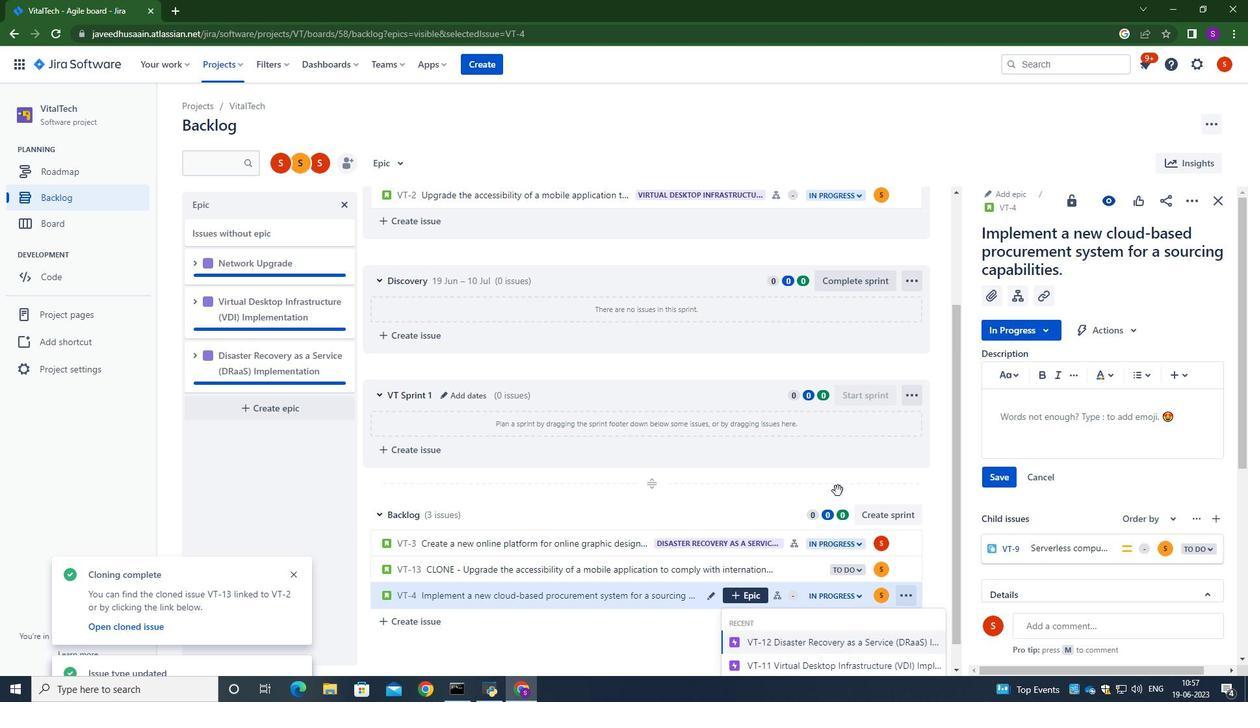 
Action: Mouse scrolled (837, 490) with delta (0, 0)
Screenshot: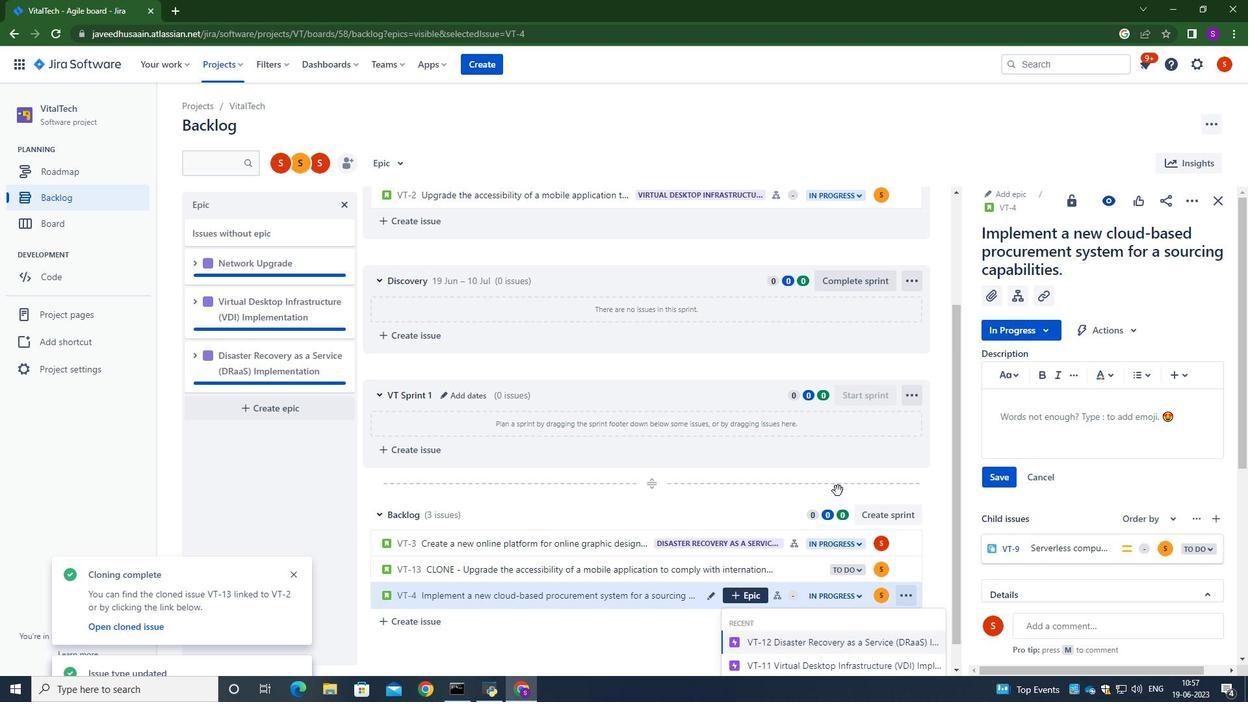 
Action: Mouse moved to (829, 594)
Screenshot: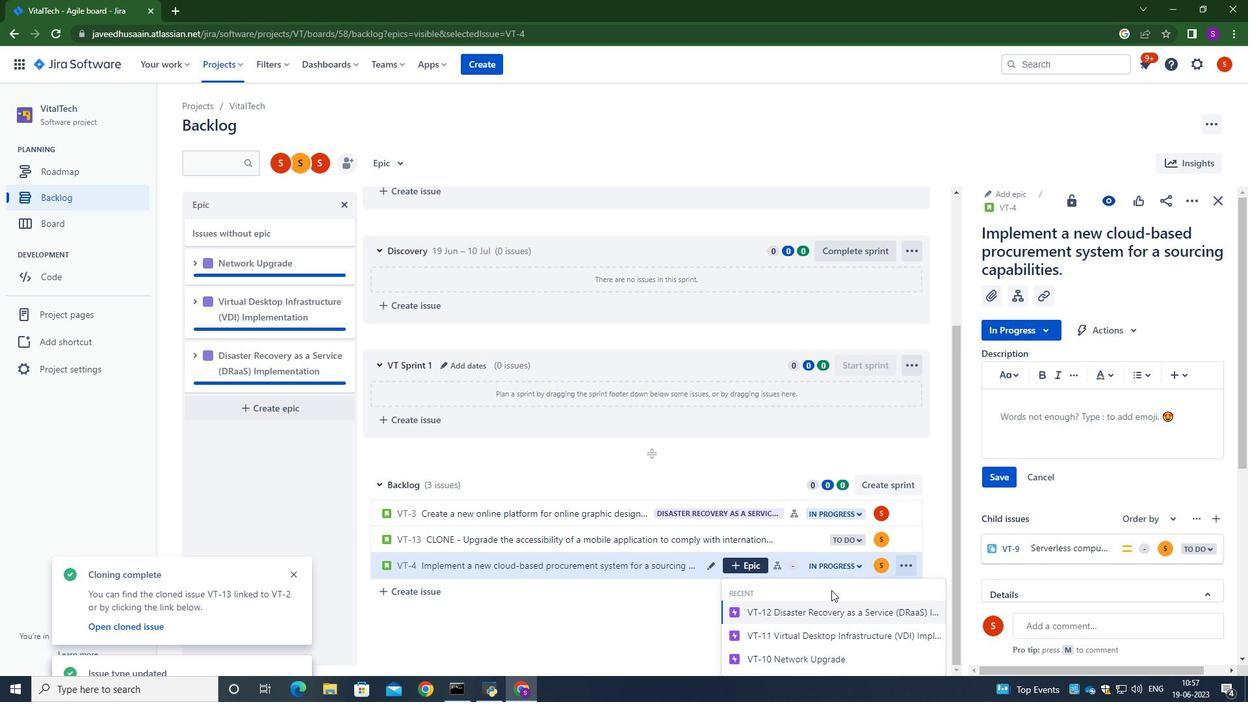 
Action: Mouse scrolled (829, 593) with delta (0, 0)
Screenshot: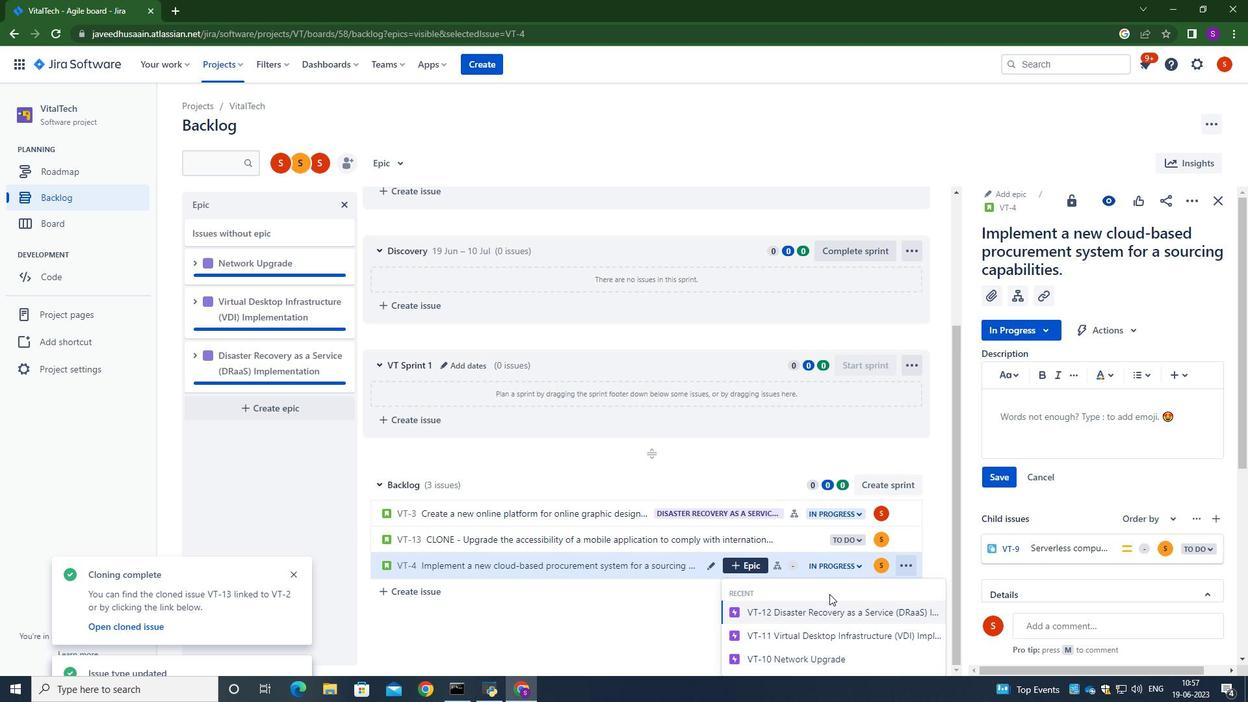 
Action: Mouse scrolled (829, 593) with delta (0, 0)
Screenshot: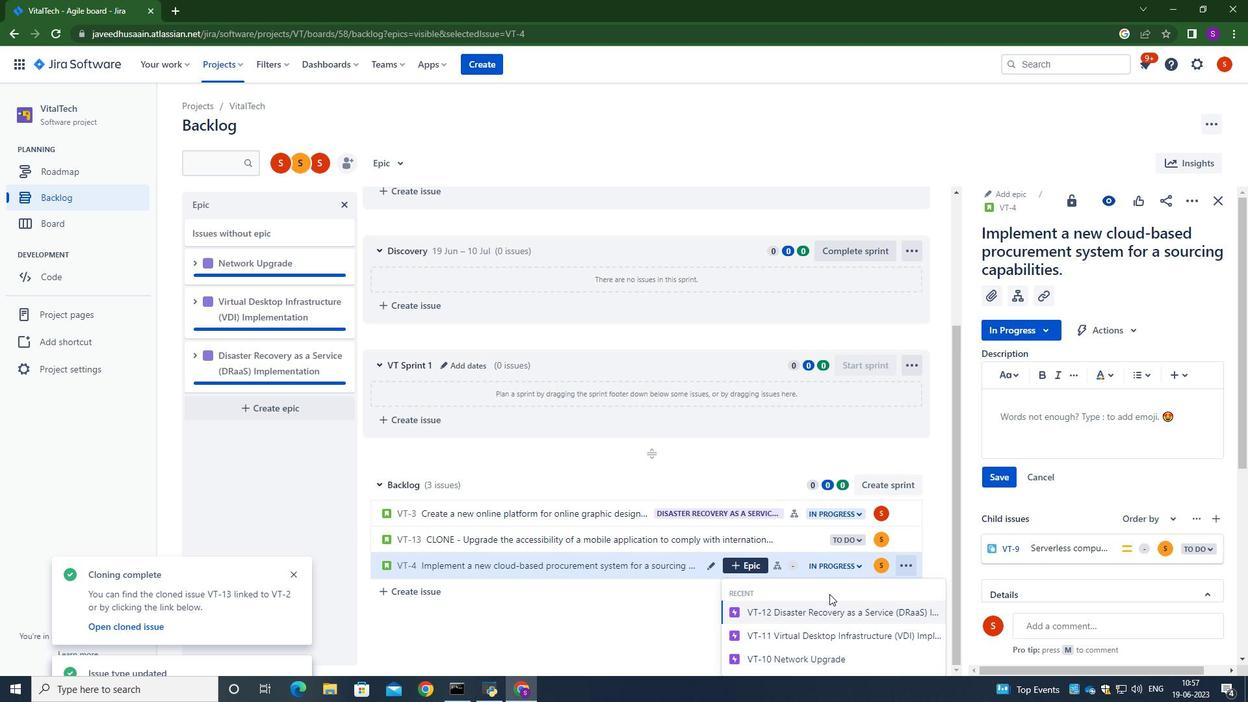 
Action: Mouse moved to (815, 657)
Screenshot: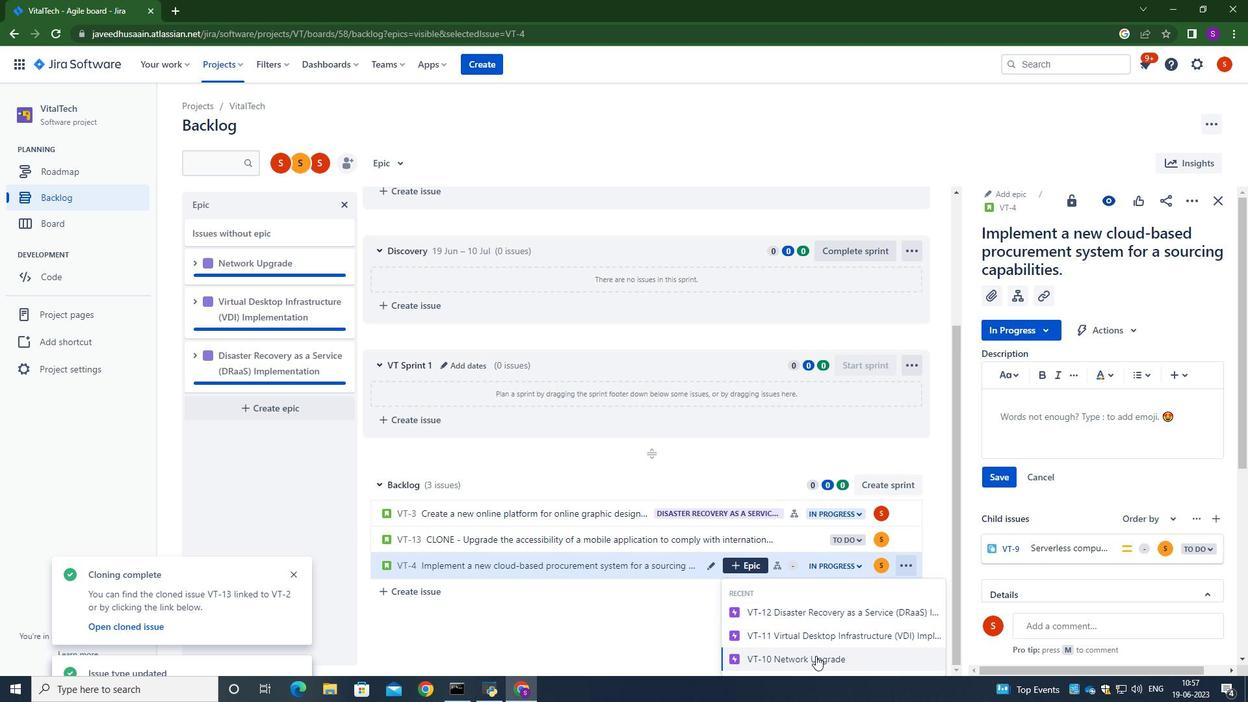
Action: Mouse pressed left at (815, 657)
Screenshot: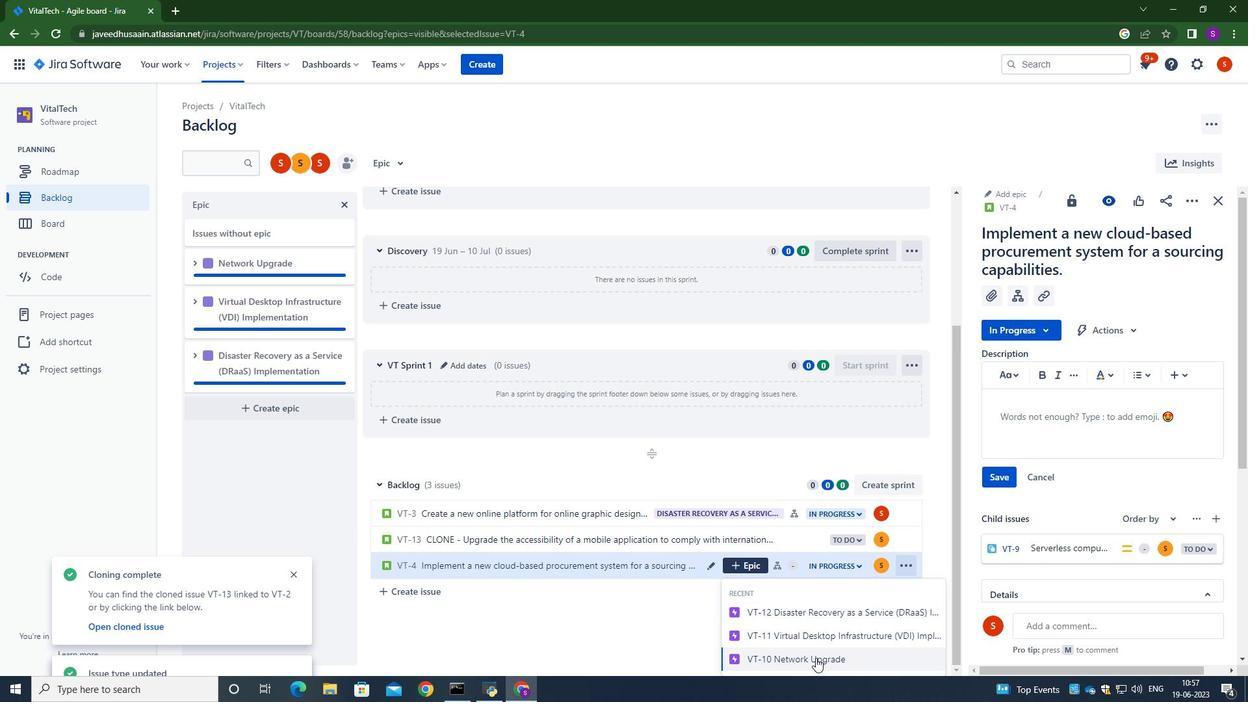 
Action: Mouse moved to (737, 223)
Screenshot: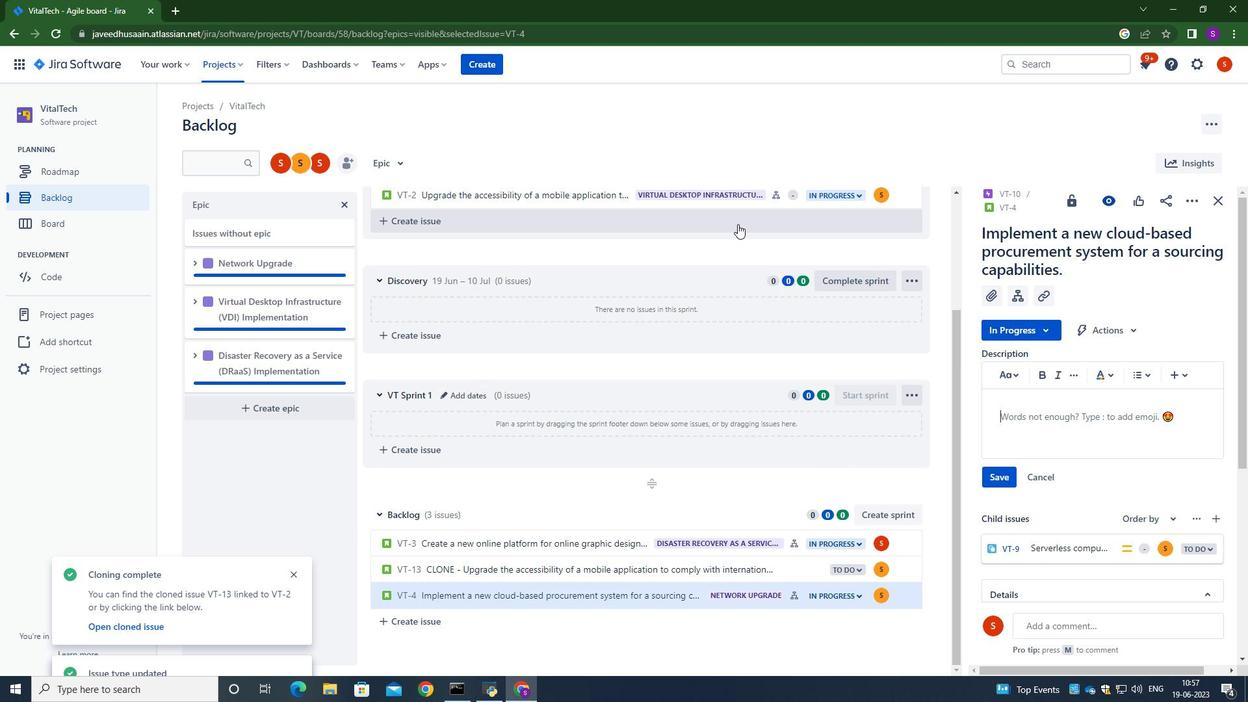 
Action: Mouse pressed left at (737, 223)
Screenshot: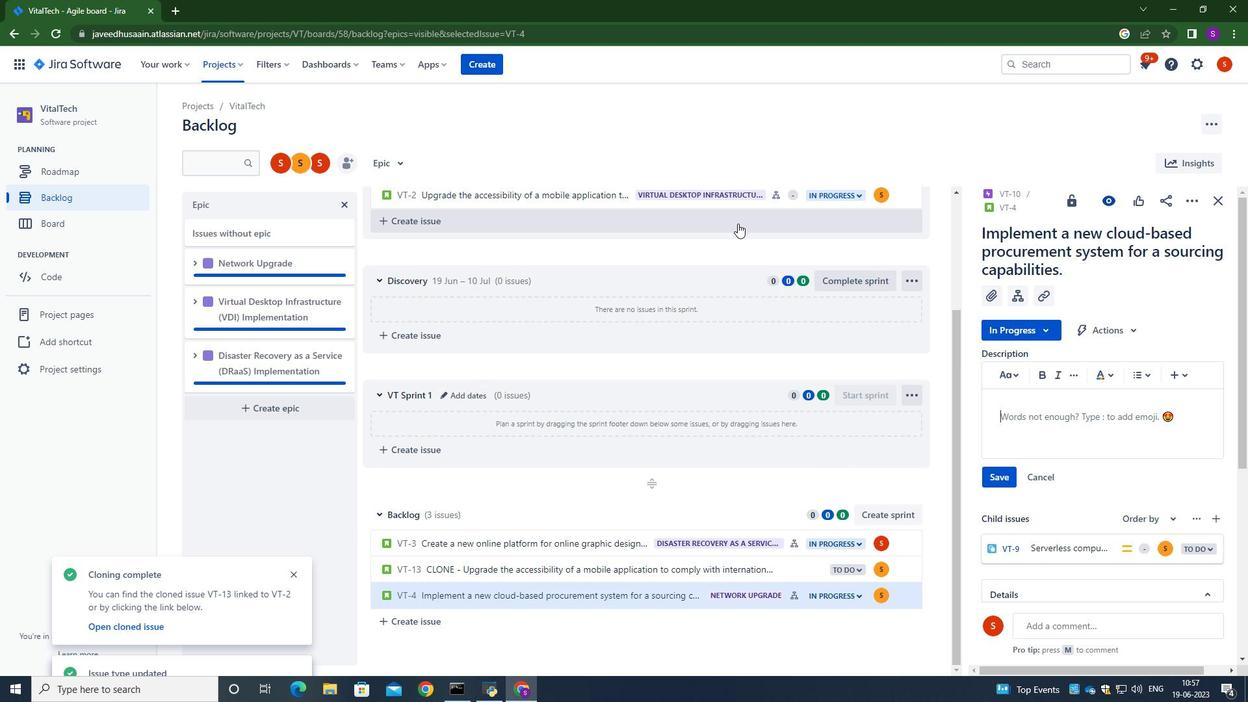 
Action: Mouse moved to (803, 135)
Screenshot: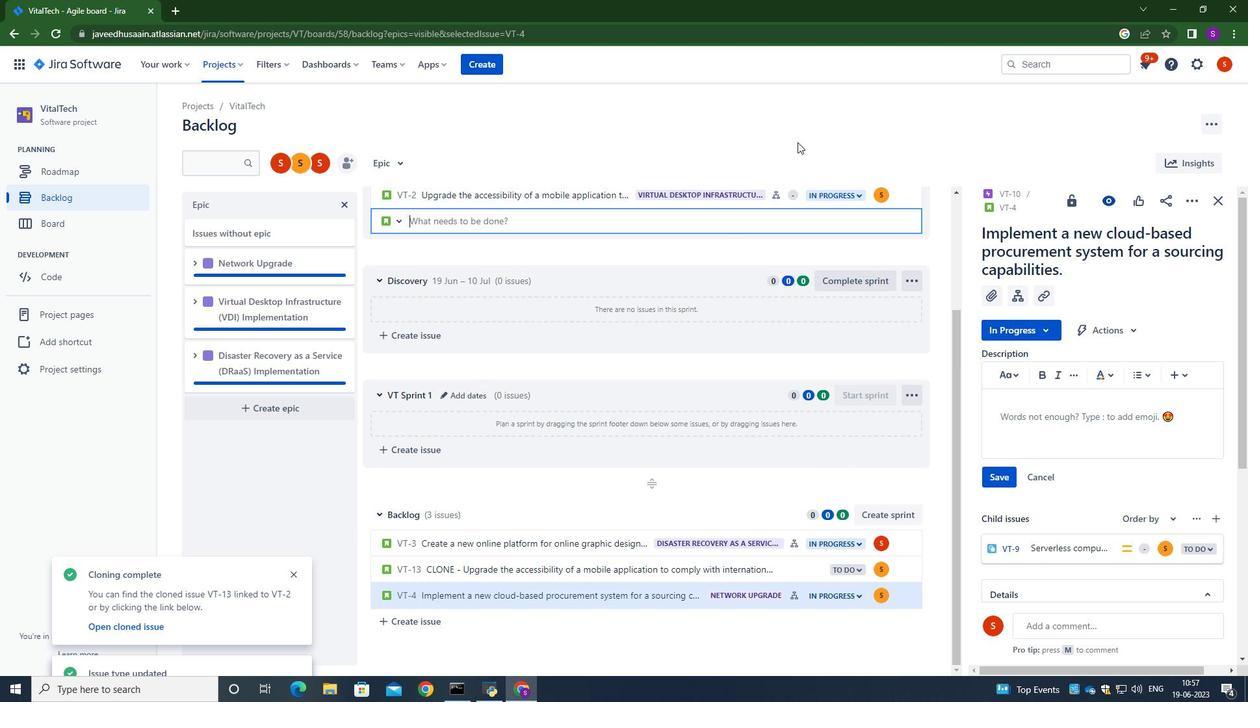 
Action: Mouse pressed left at (803, 135)
Screenshot: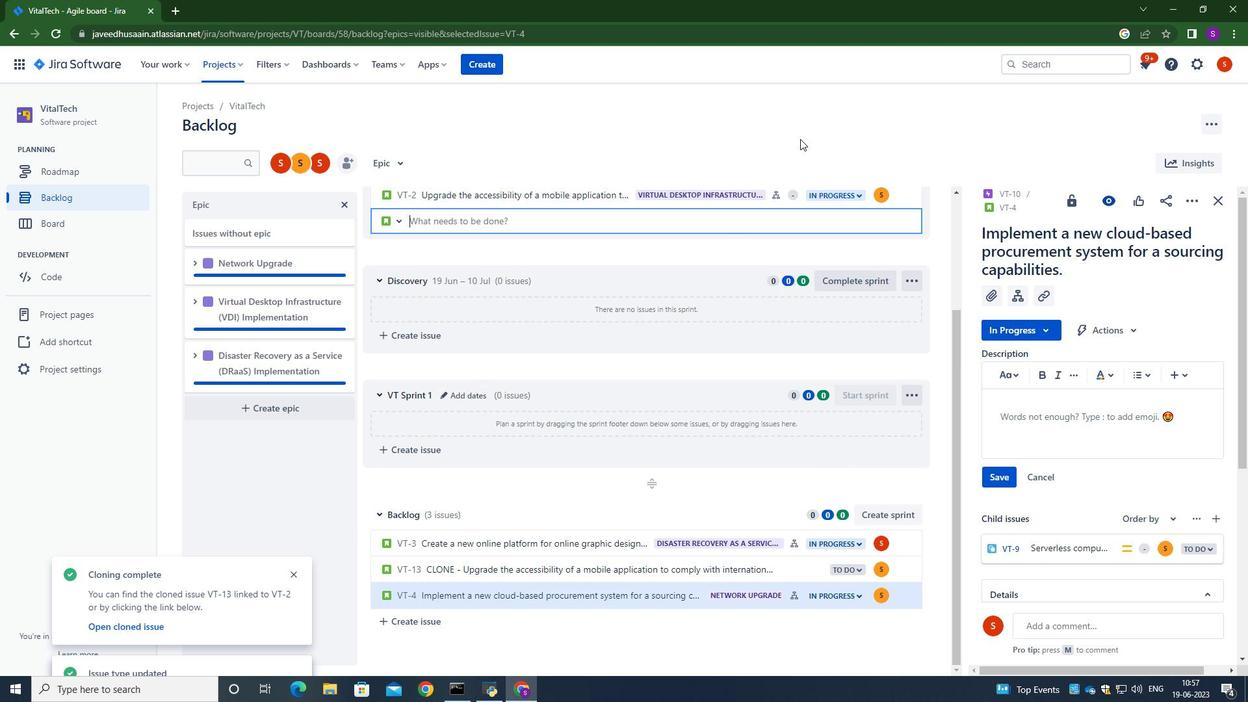 
